 Task: Find a place to stay in Madisonville, United States, from June 15 to June 21 for 5 guests, with a price range of ₹14,000 to ₹25,000, 3 bedrooms, 3 beds, 3 bathrooms, house type, self check-in, and English-speaking host.
Action: Mouse moved to (416, 90)
Screenshot: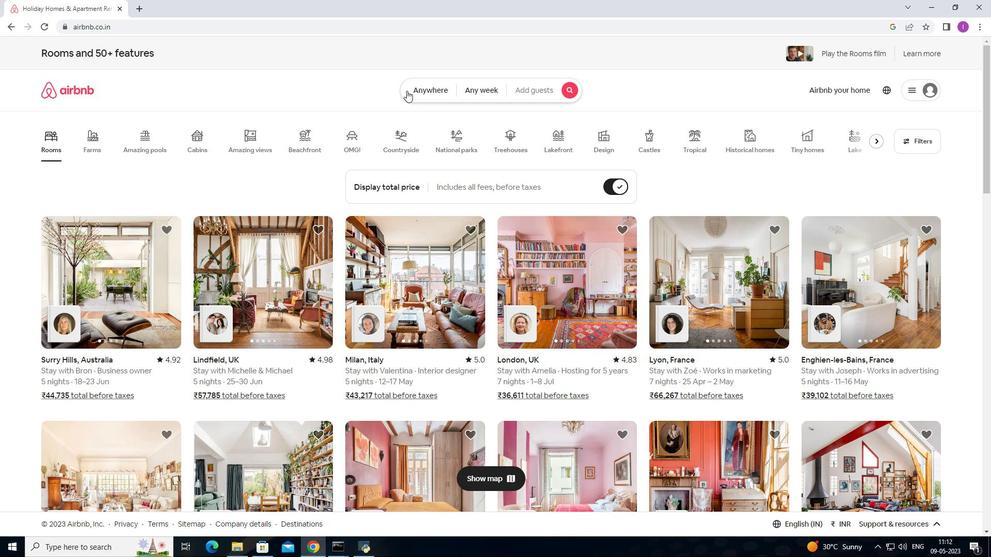 
Action: Mouse pressed left at (416, 90)
Screenshot: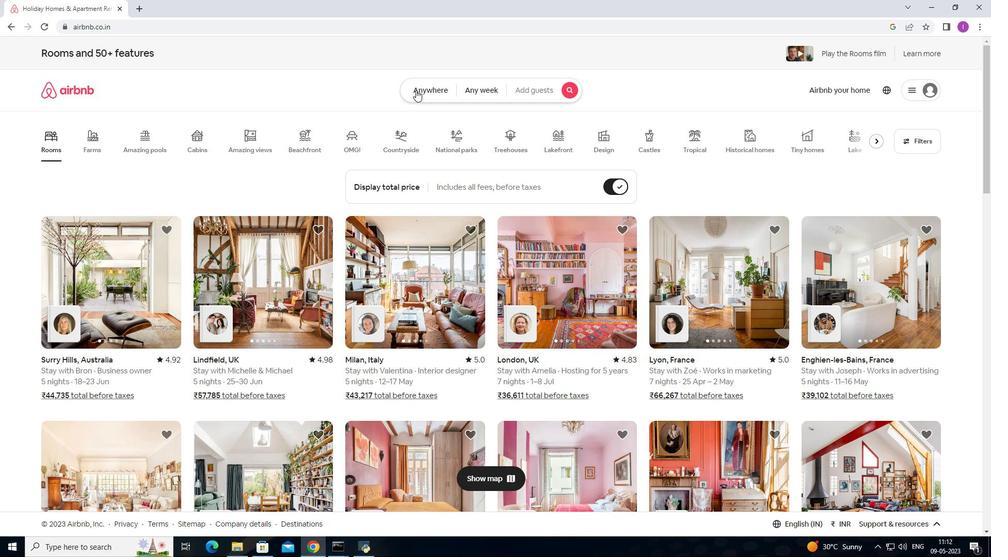 
Action: Mouse moved to (310, 128)
Screenshot: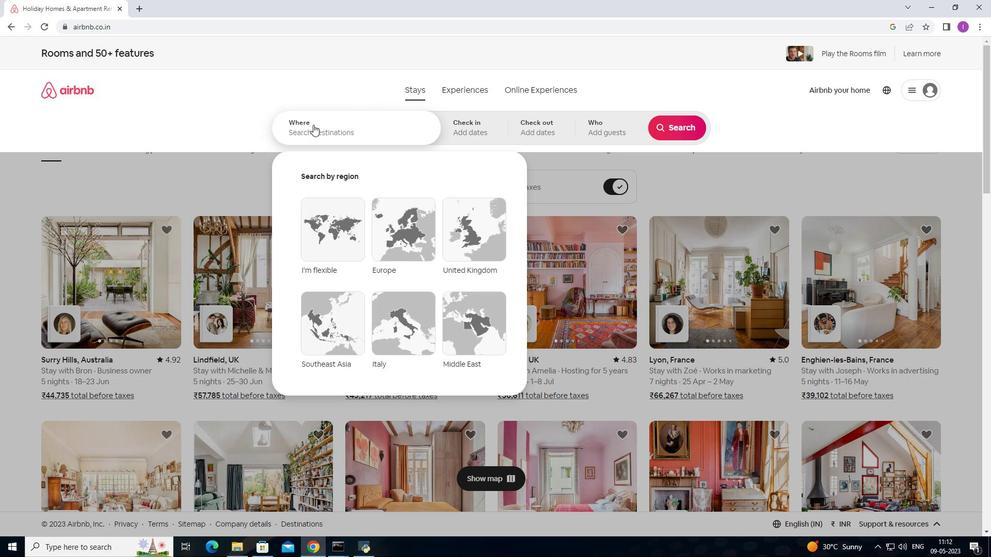 
Action: Mouse pressed left at (310, 128)
Screenshot: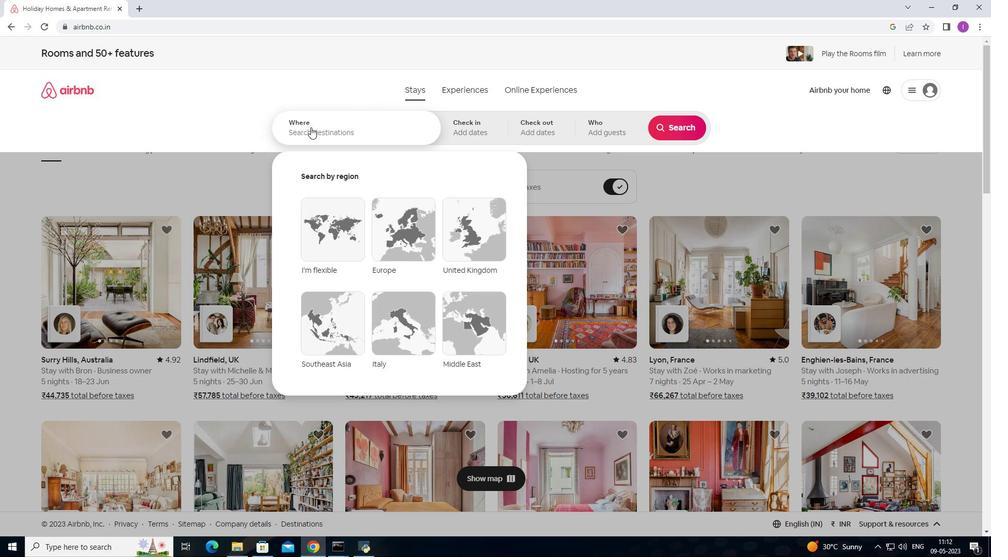 
Action: Key pressed <Key.shift>Madisonville,<Key.shift>United<Key.space>states
Screenshot: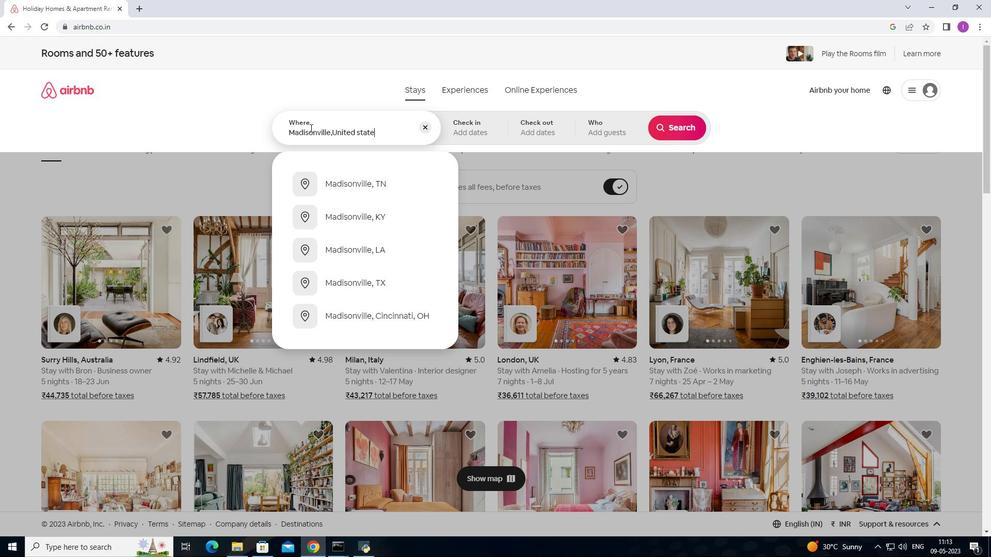 
Action: Mouse moved to (475, 125)
Screenshot: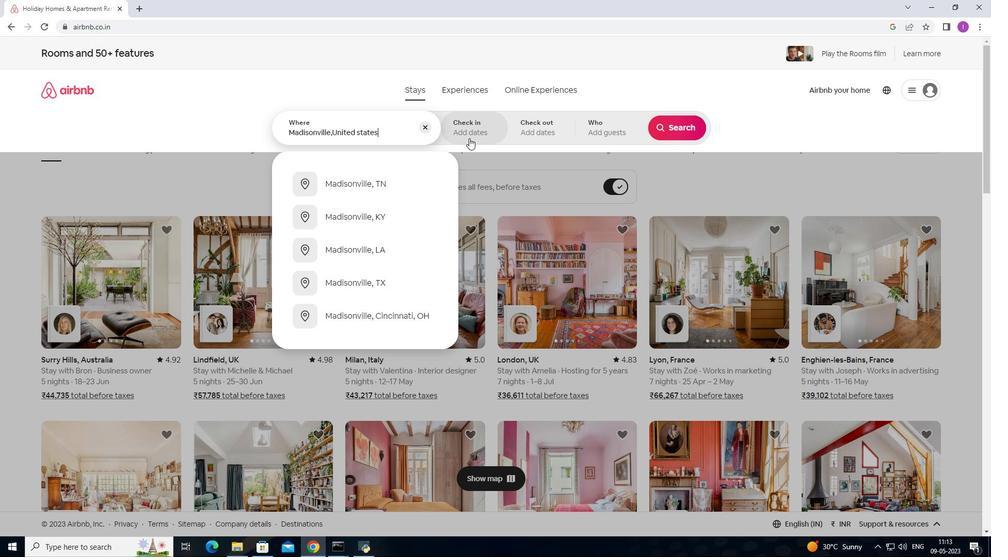 
Action: Mouse pressed left at (475, 125)
Screenshot: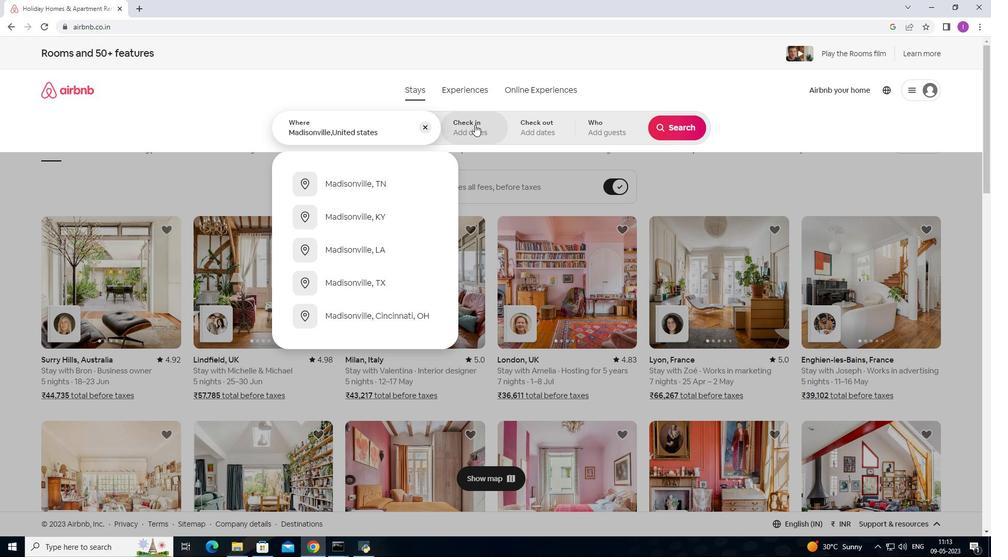 
Action: Mouse moved to (614, 301)
Screenshot: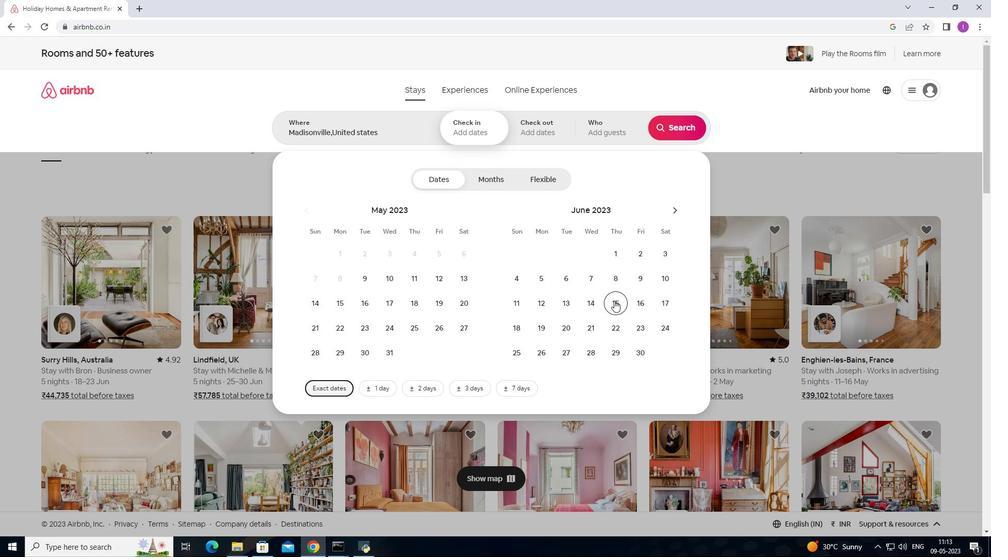 
Action: Mouse pressed left at (614, 301)
Screenshot: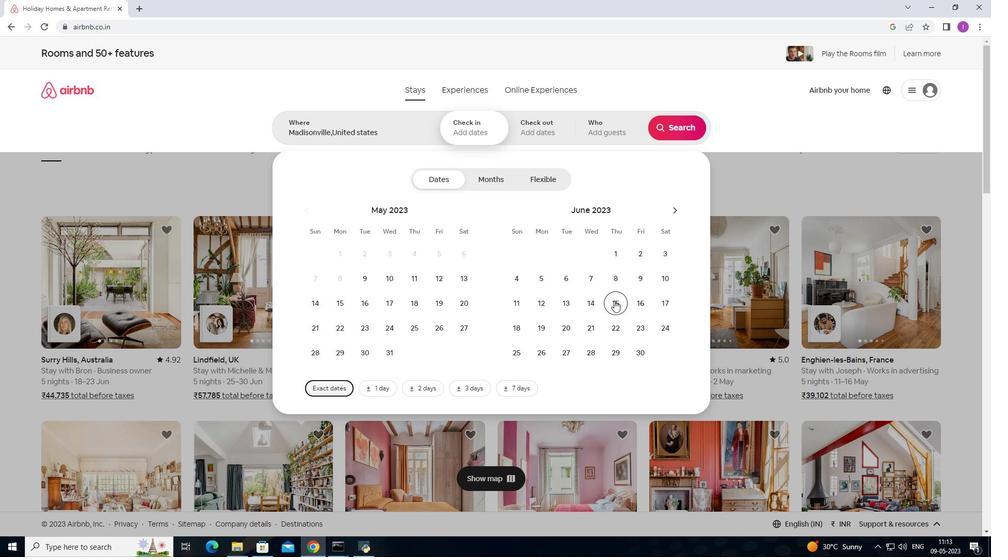 
Action: Mouse moved to (592, 324)
Screenshot: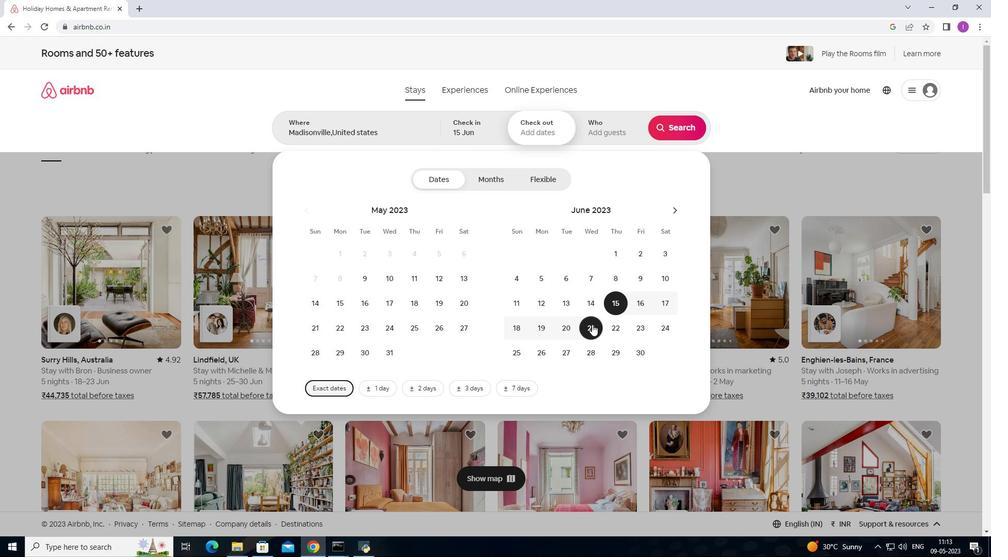
Action: Mouse pressed left at (592, 324)
Screenshot: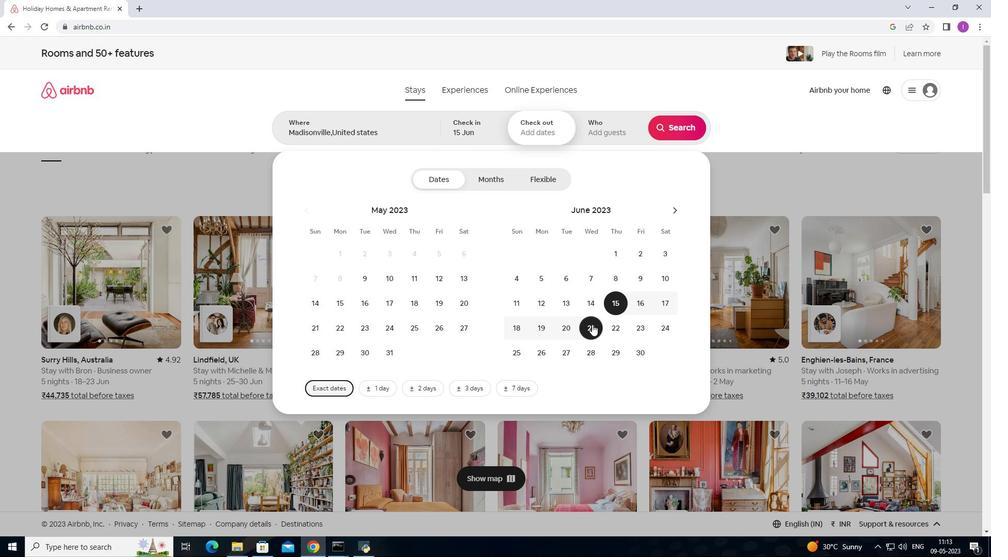 
Action: Mouse moved to (623, 130)
Screenshot: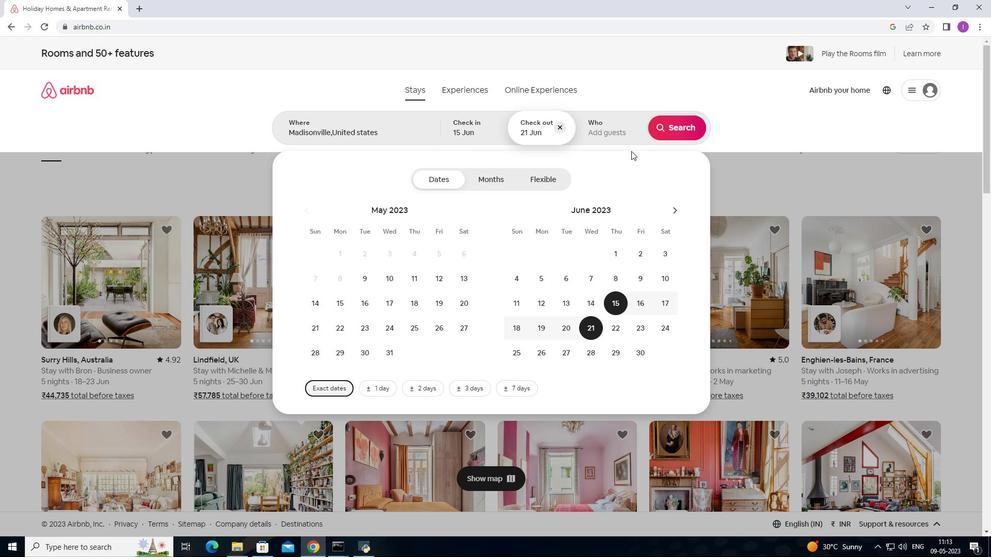 
Action: Mouse pressed left at (623, 130)
Screenshot: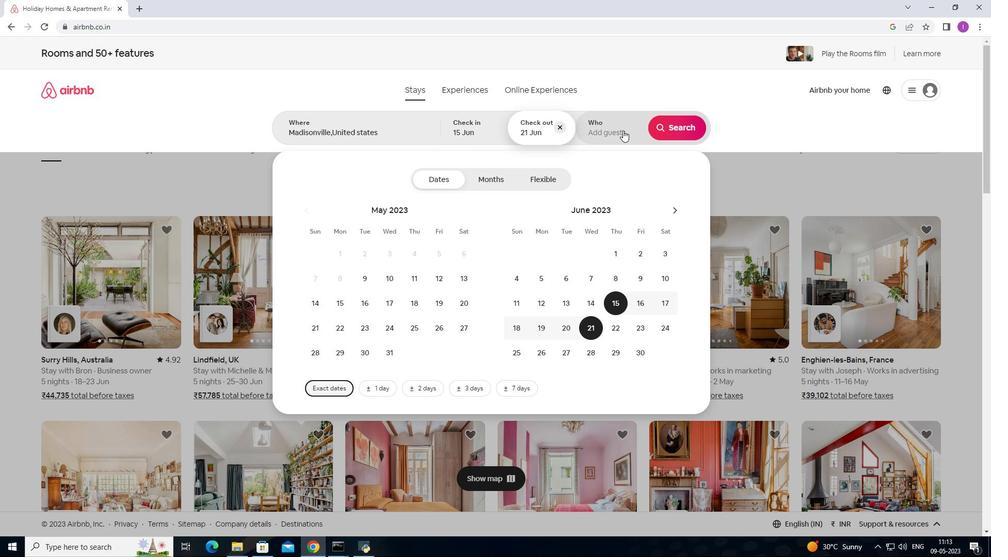 
Action: Mouse moved to (676, 185)
Screenshot: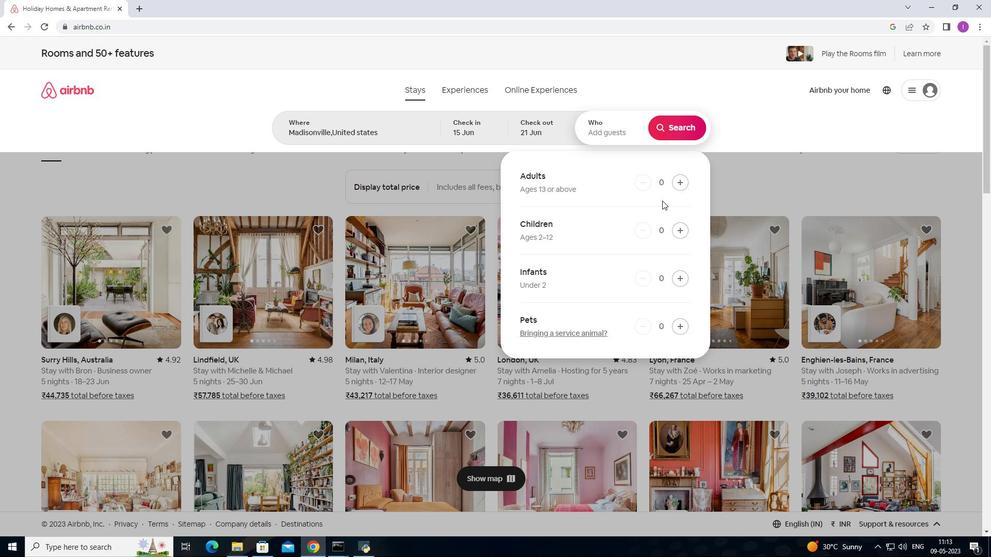 
Action: Mouse pressed left at (676, 185)
Screenshot: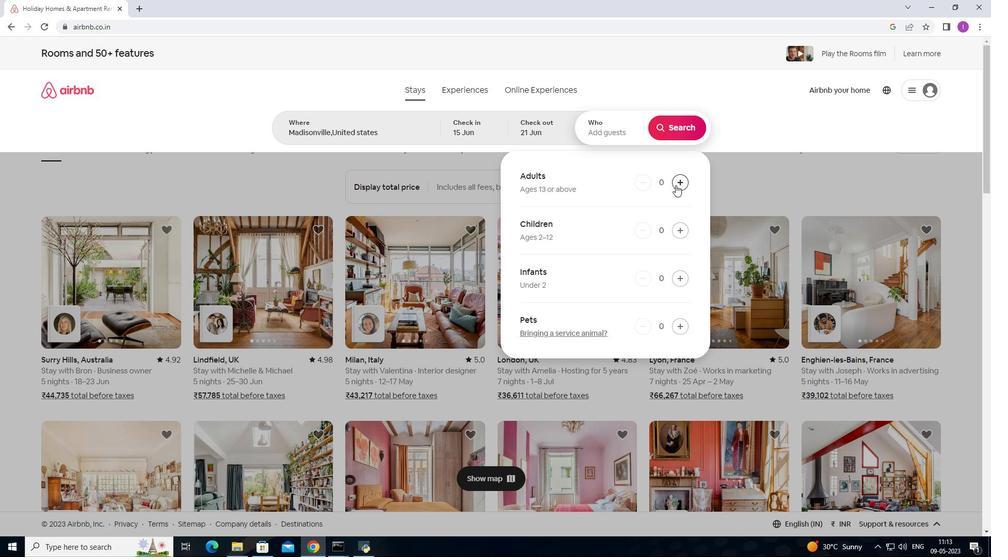 
Action: Mouse pressed left at (676, 185)
Screenshot: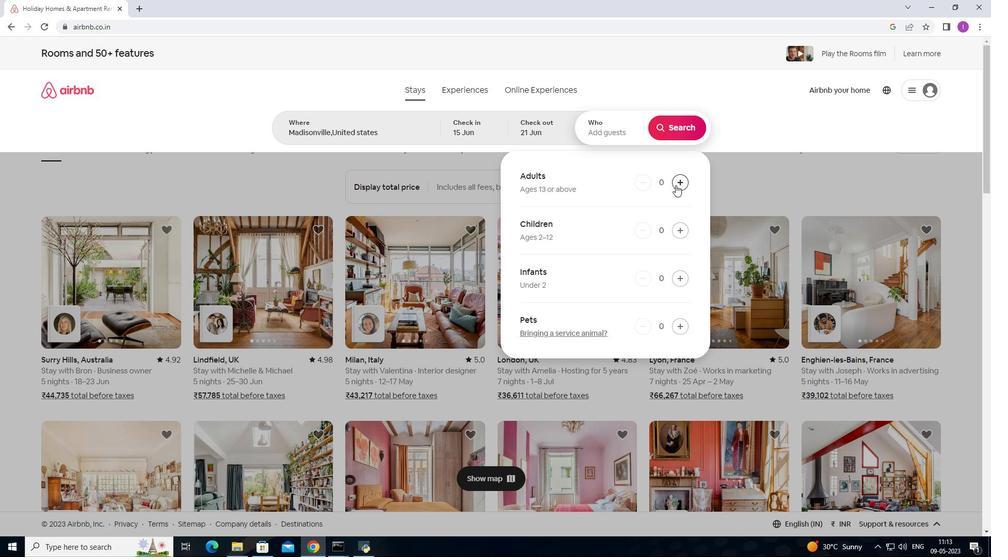 
Action: Mouse pressed left at (676, 185)
Screenshot: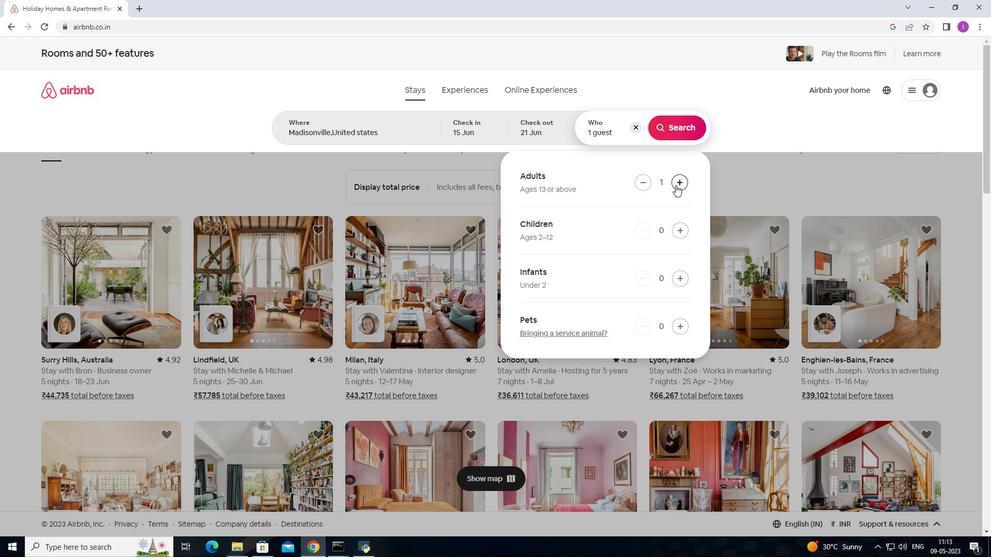 
Action: Mouse pressed left at (676, 185)
Screenshot: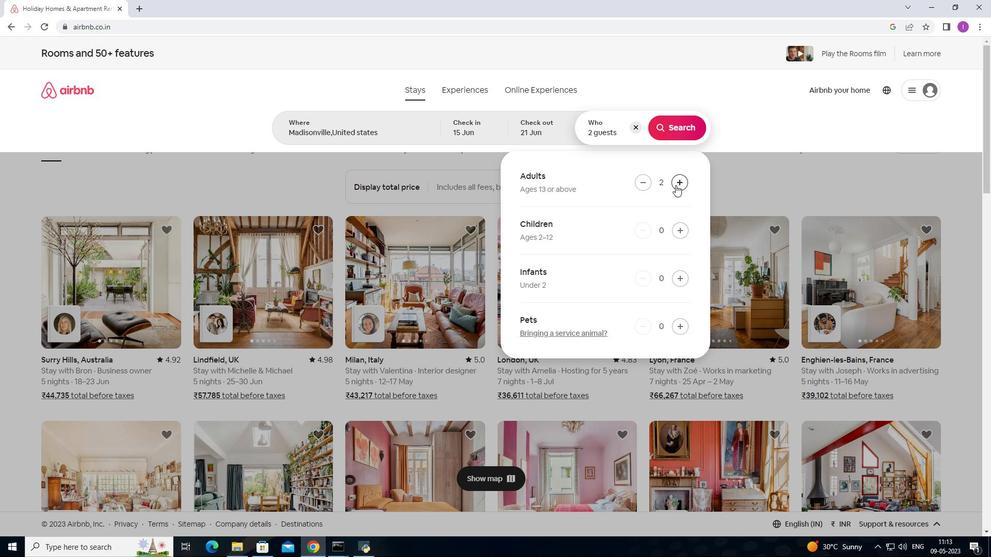 
Action: Mouse pressed left at (676, 185)
Screenshot: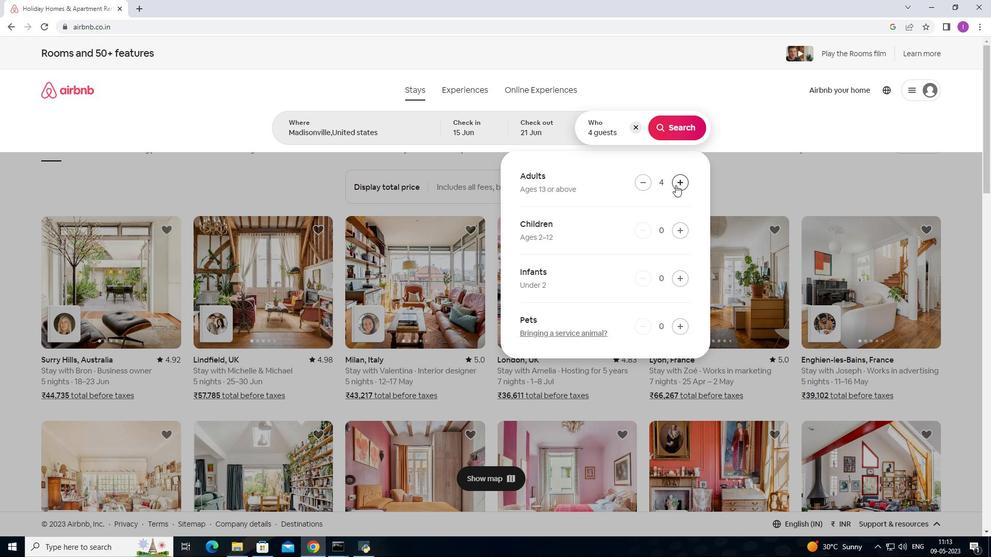 
Action: Mouse moved to (684, 135)
Screenshot: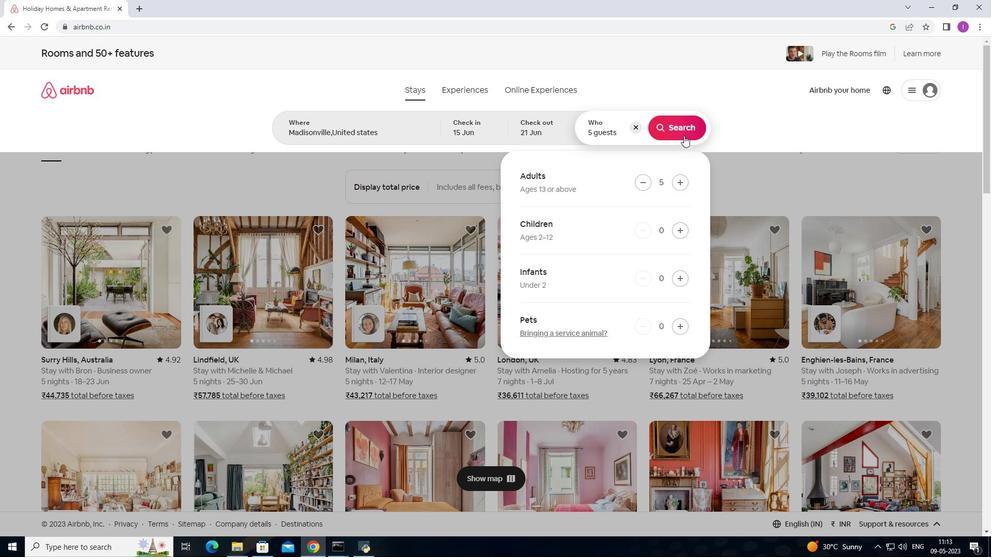 
Action: Mouse pressed left at (684, 135)
Screenshot: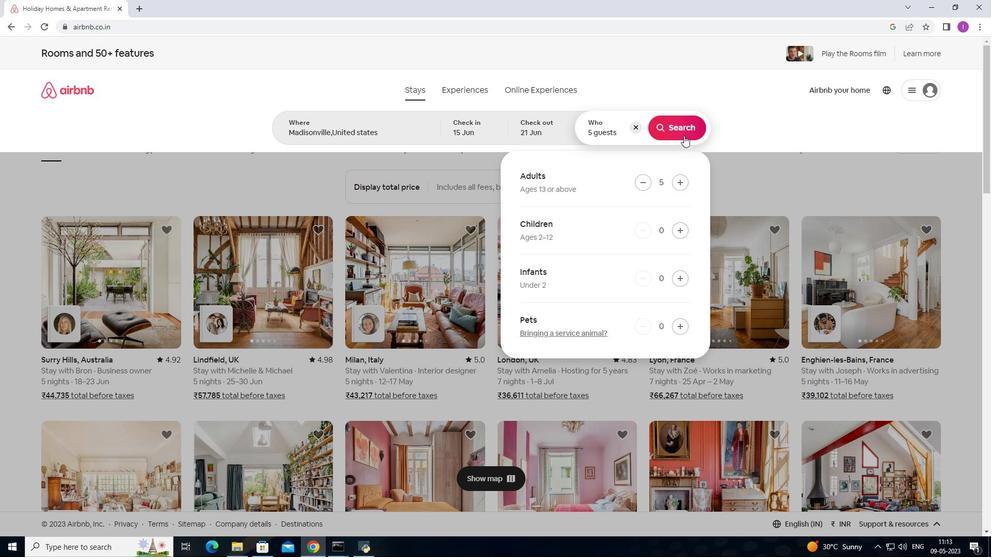 
Action: Mouse moved to (946, 94)
Screenshot: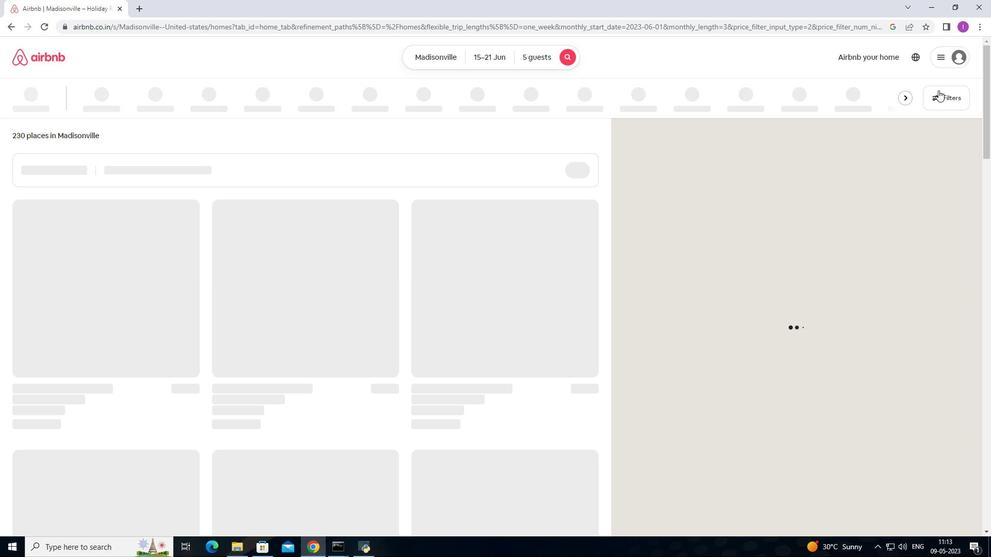 
Action: Mouse pressed left at (946, 94)
Screenshot: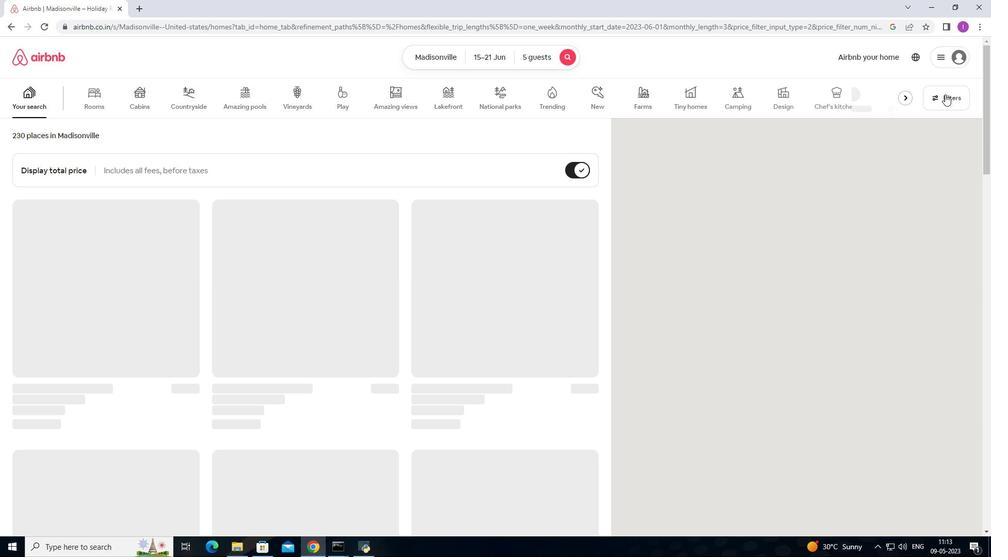 
Action: Mouse moved to (365, 352)
Screenshot: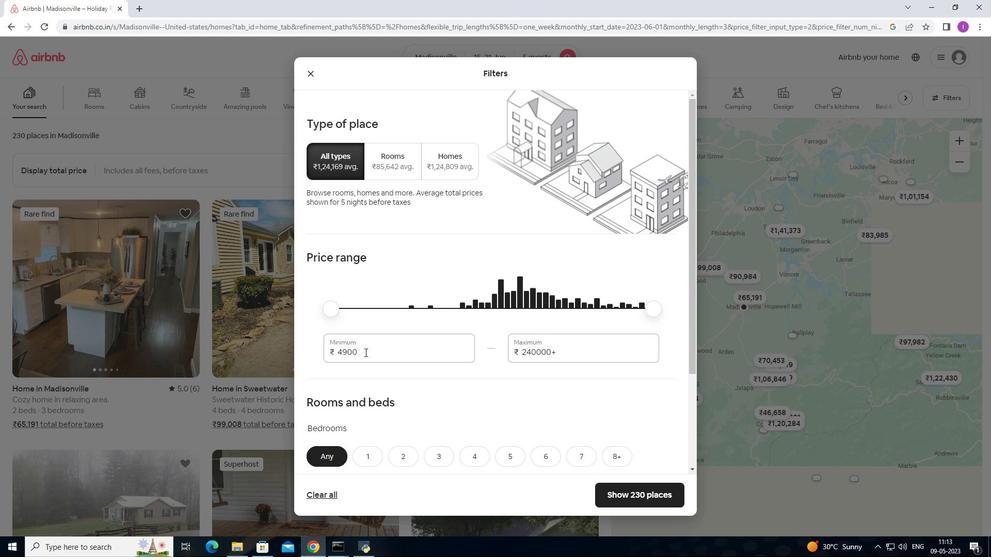 
Action: Mouse pressed left at (365, 352)
Screenshot: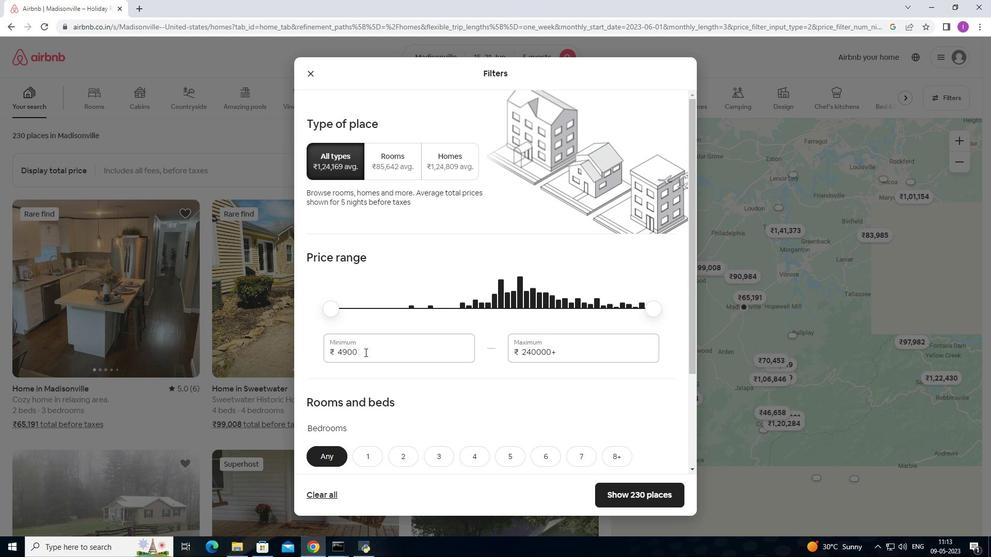 
Action: Mouse moved to (322, 357)
Screenshot: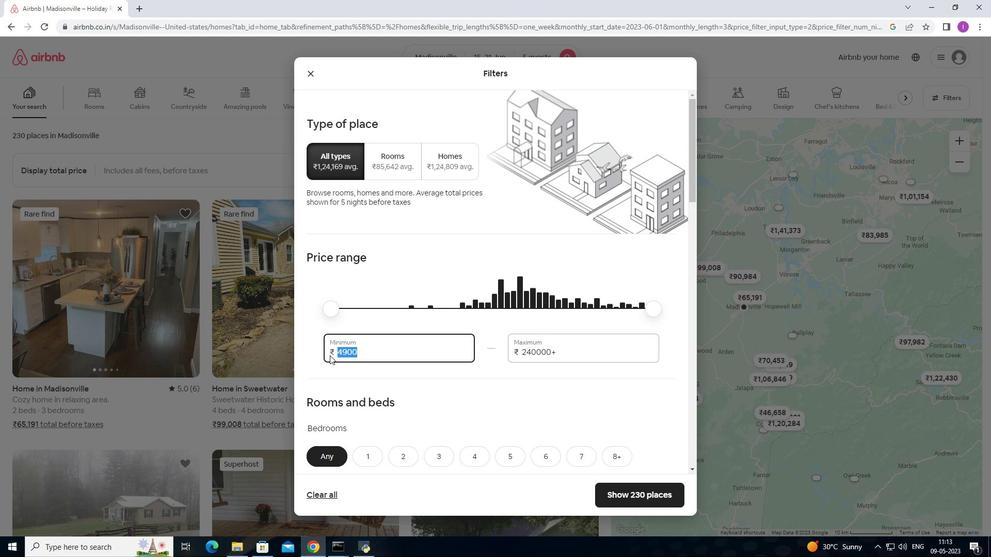
Action: Key pressed 14000
Screenshot: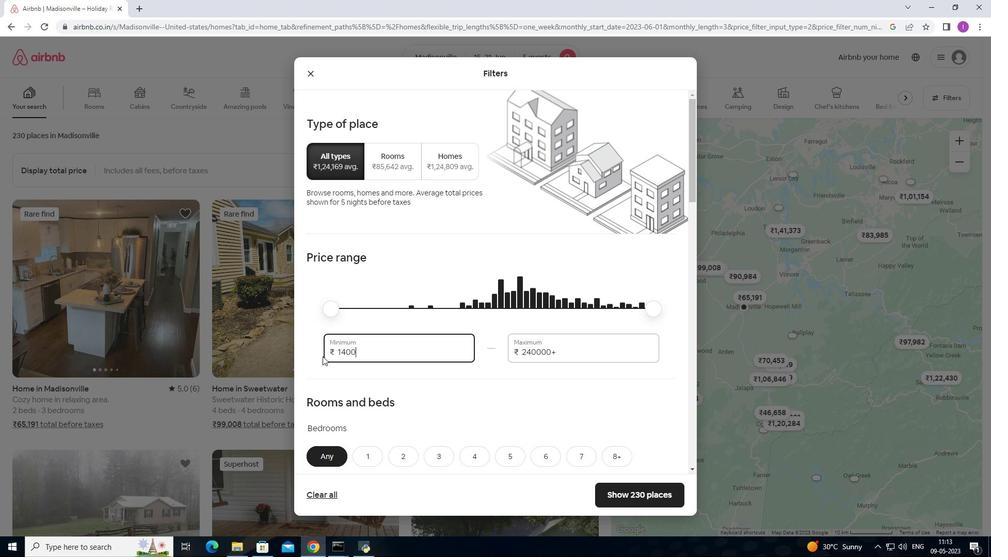 
Action: Mouse moved to (570, 353)
Screenshot: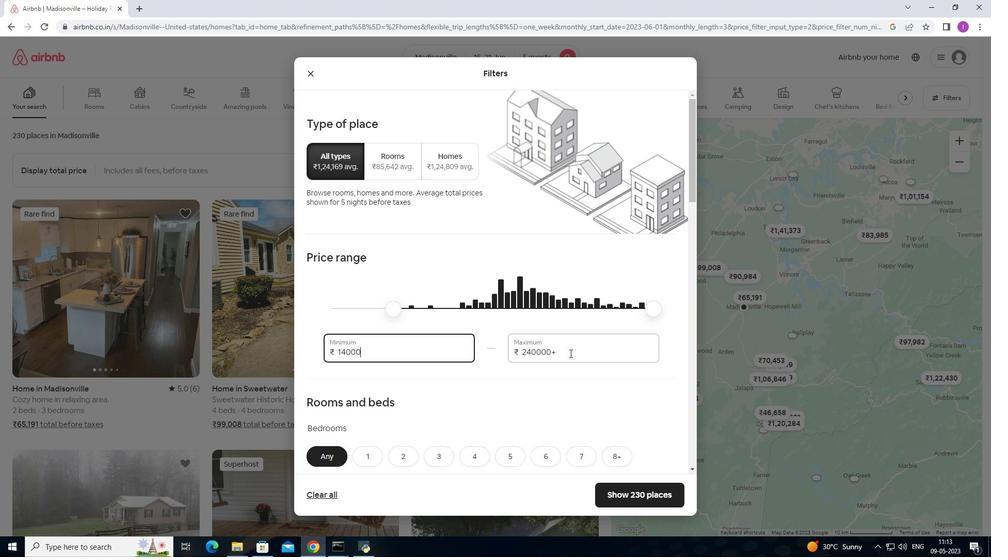 
Action: Mouse pressed left at (570, 353)
Screenshot: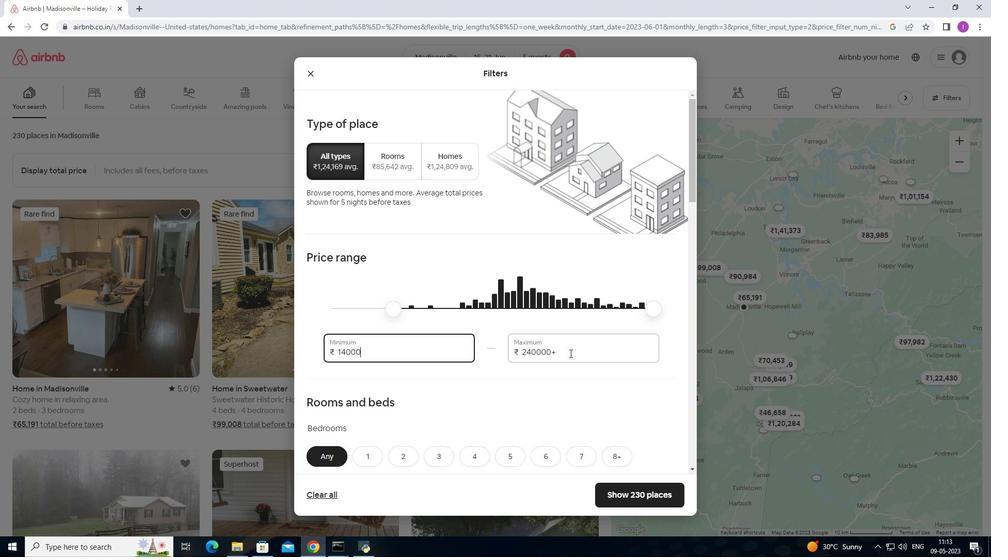 
Action: Mouse moved to (507, 348)
Screenshot: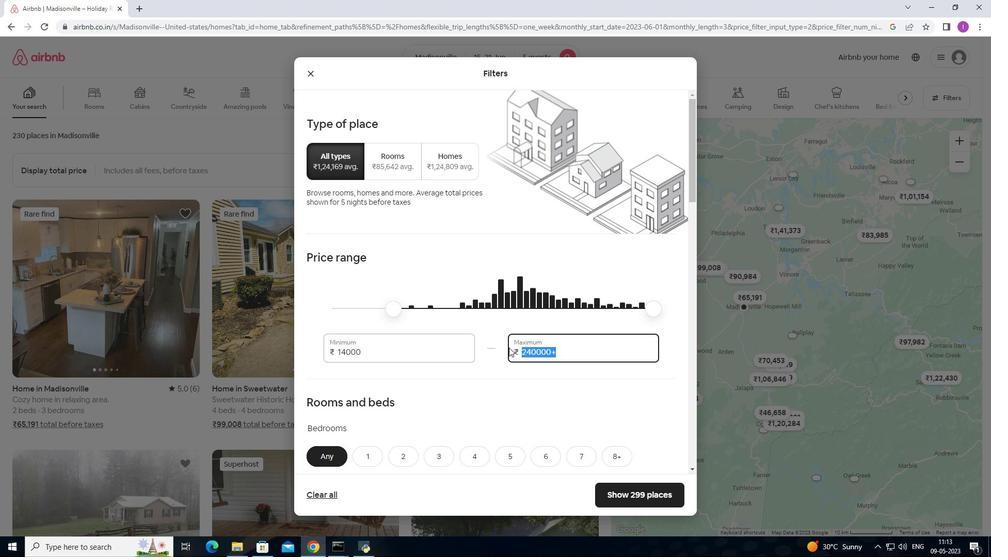 
Action: Key pressed 25000
Screenshot: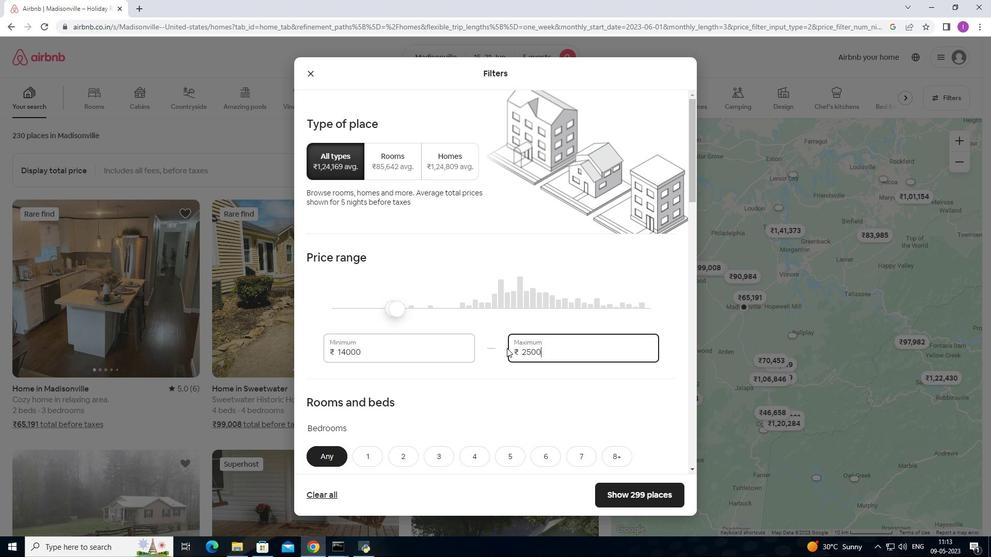 
Action: Mouse moved to (457, 394)
Screenshot: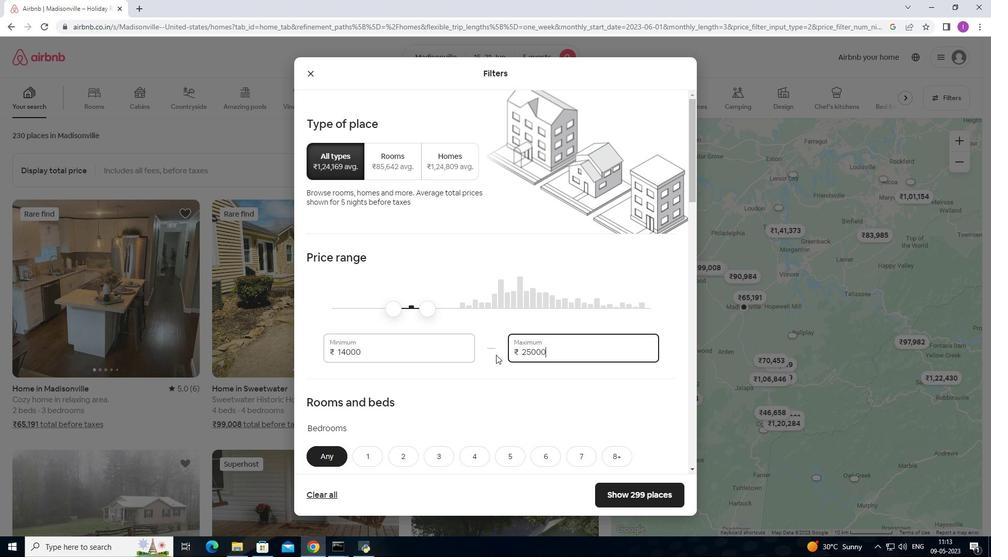
Action: Mouse scrolled (457, 393) with delta (0, 0)
Screenshot: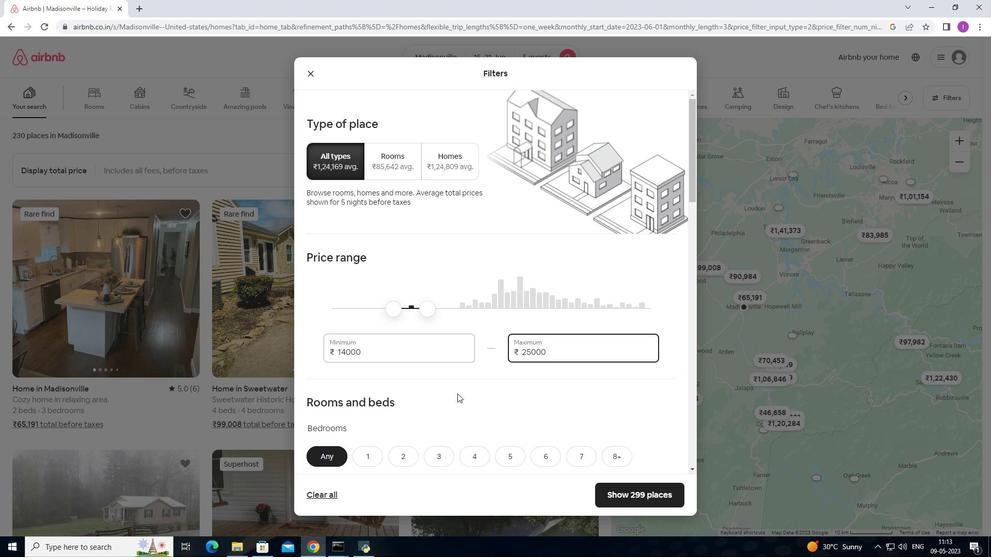 
Action: Mouse scrolled (457, 393) with delta (0, 0)
Screenshot: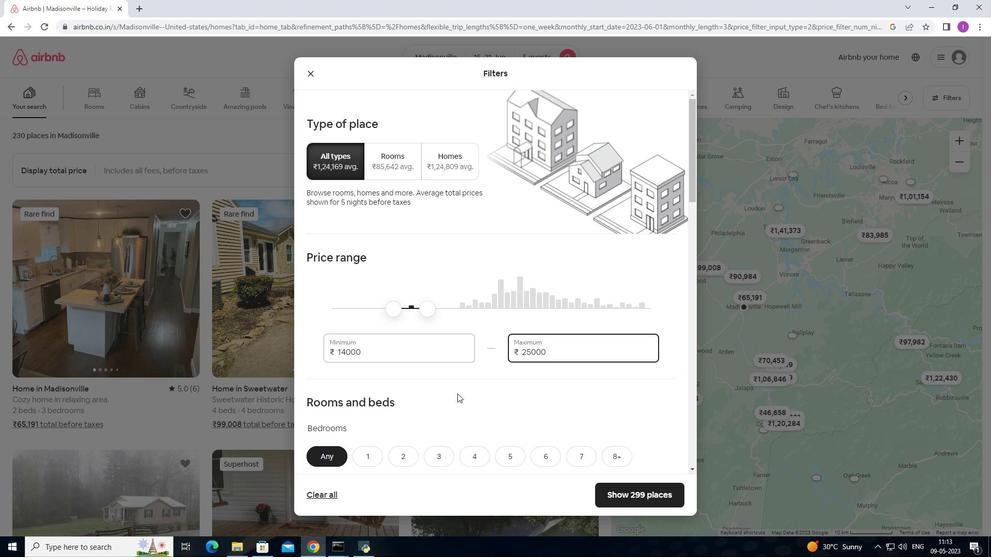 
Action: Mouse moved to (457, 390)
Screenshot: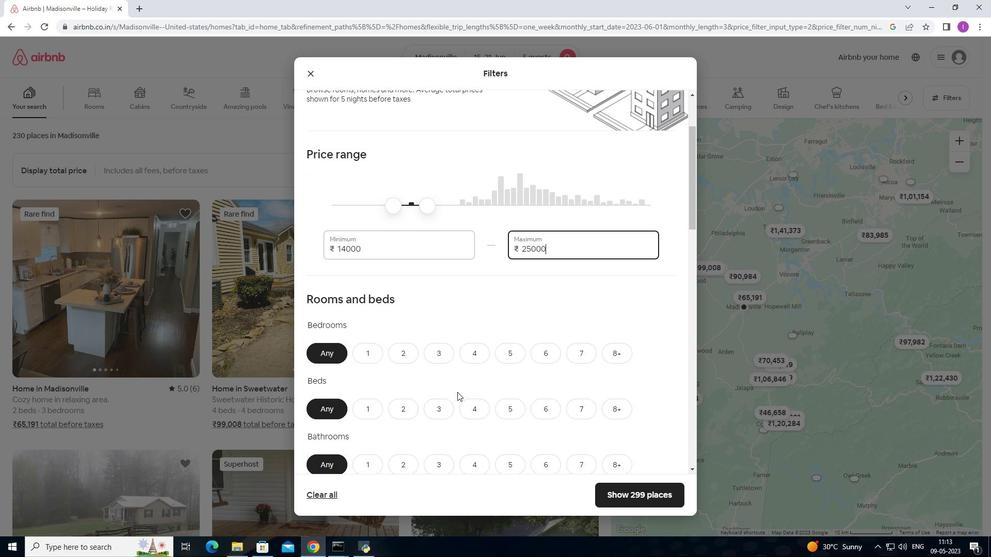 
Action: Mouse scrolled (457, 389) with delta (0, 0)
Screenshot: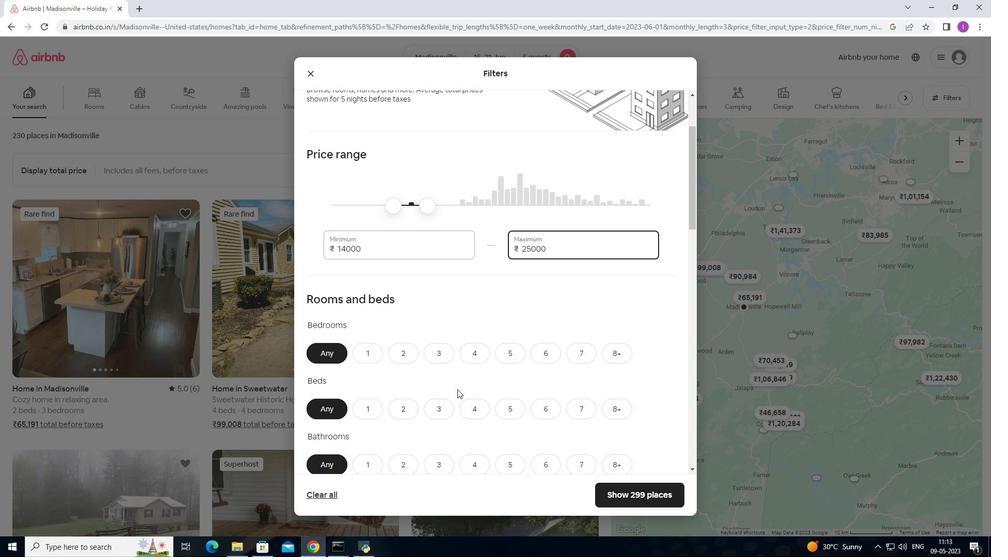 
Action: Mouse scrolled (457, 389) with delta (0, 0)
Screenshot: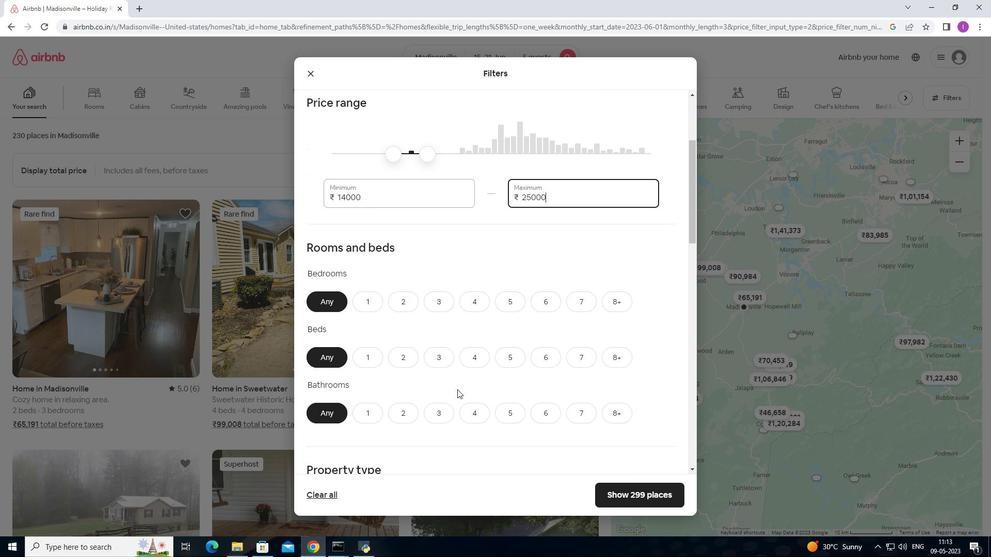 
Action: Mouse moved to (465, 382)
Screenshot: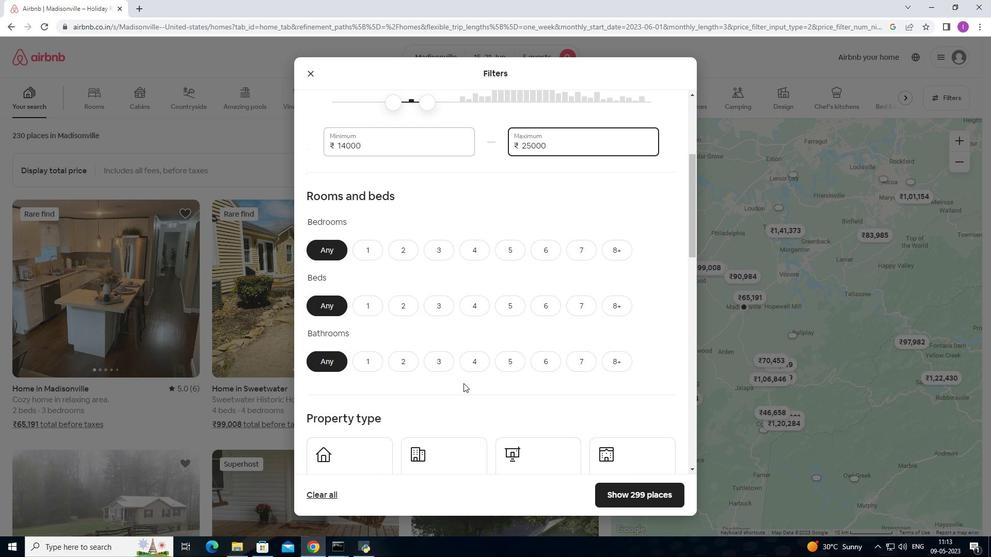 
Action: Mouse scrolled (465, 381) with delta (0, 0)
Screenshot: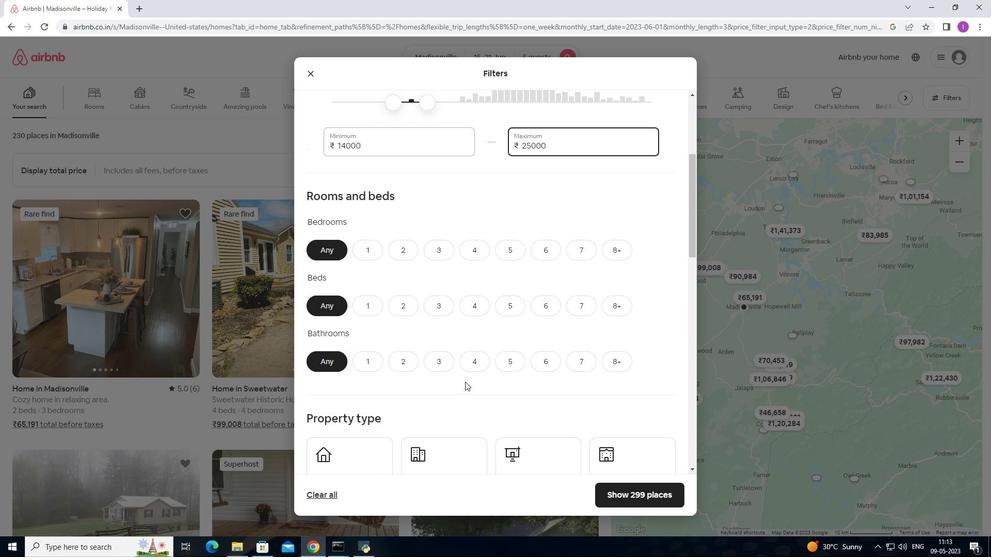 
Action: Mouse moved to (438, 203)
Screenshot: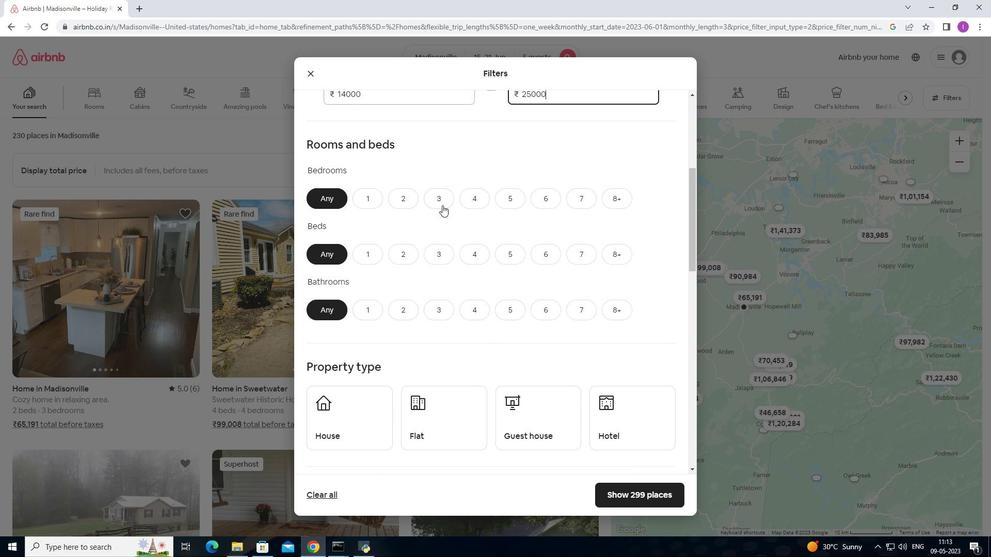 
Action: Mouse pressed left at (438, 203)
Screenshot: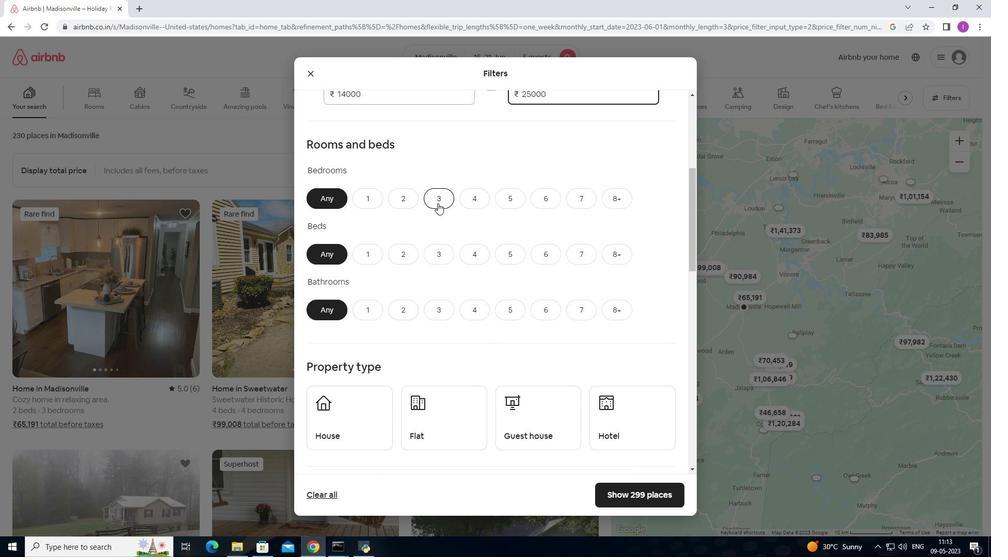 
Action: Mouse moved to (438, 254)
Screenshot: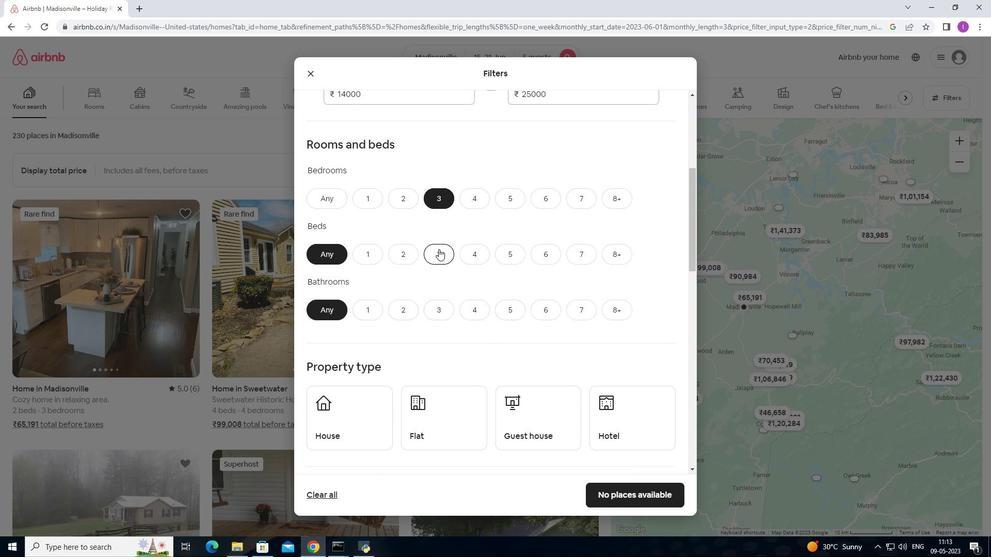 
Action: Mouse pressed left at (438, 254)
Screenshot: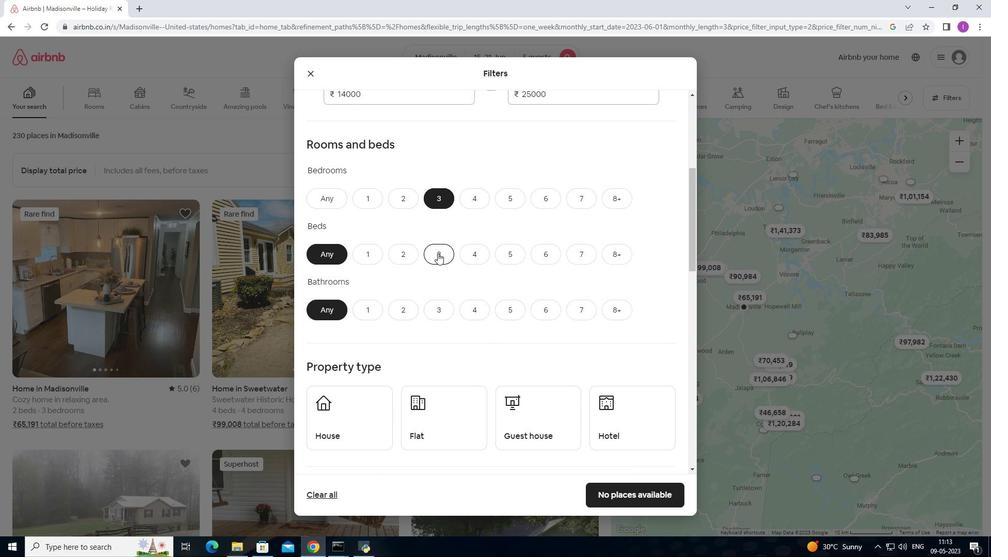 
Action: Mouse moved to (440, 312)
Screenshot: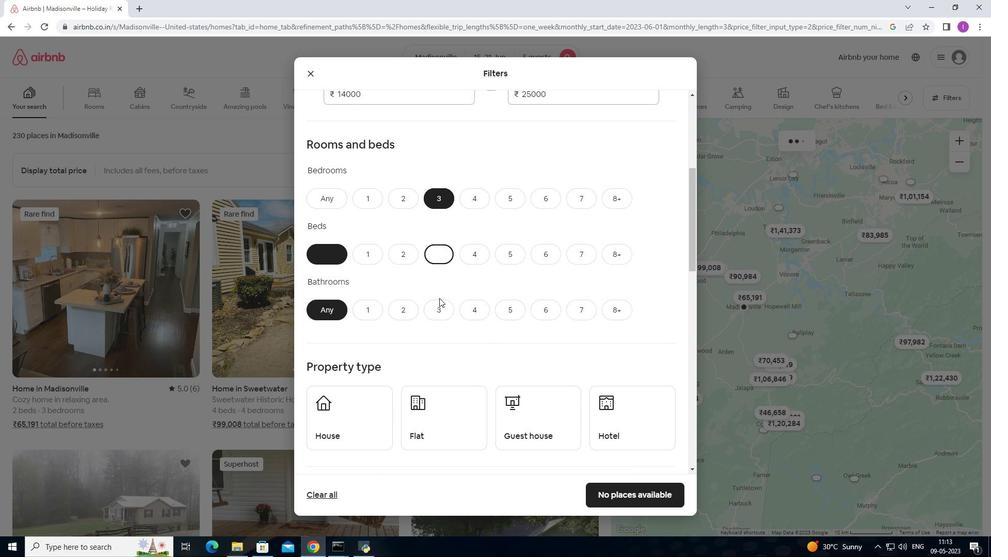 
Action: Mouse pressed left at (440, 312)
Screenshot: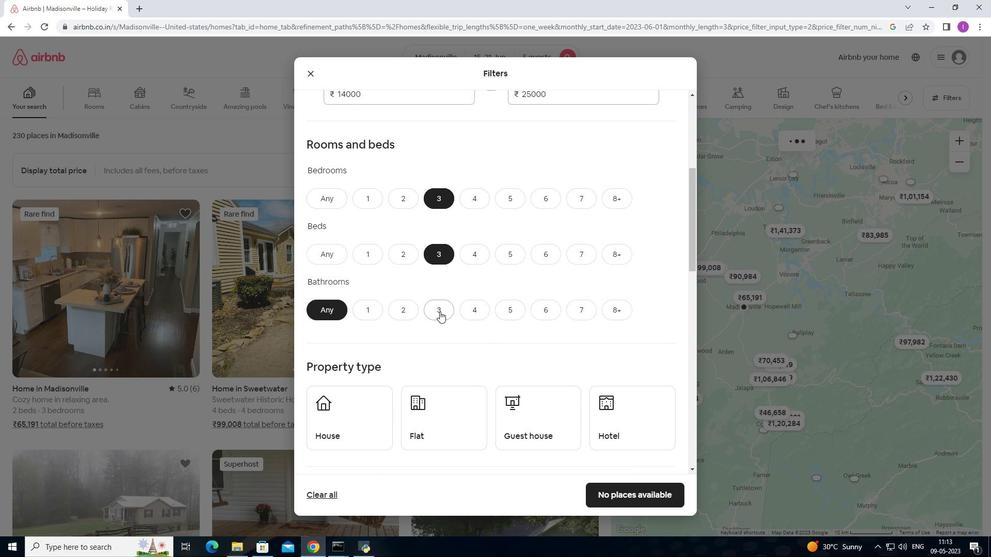 
Action: Mouse moved to (439, 317)
Screenshot: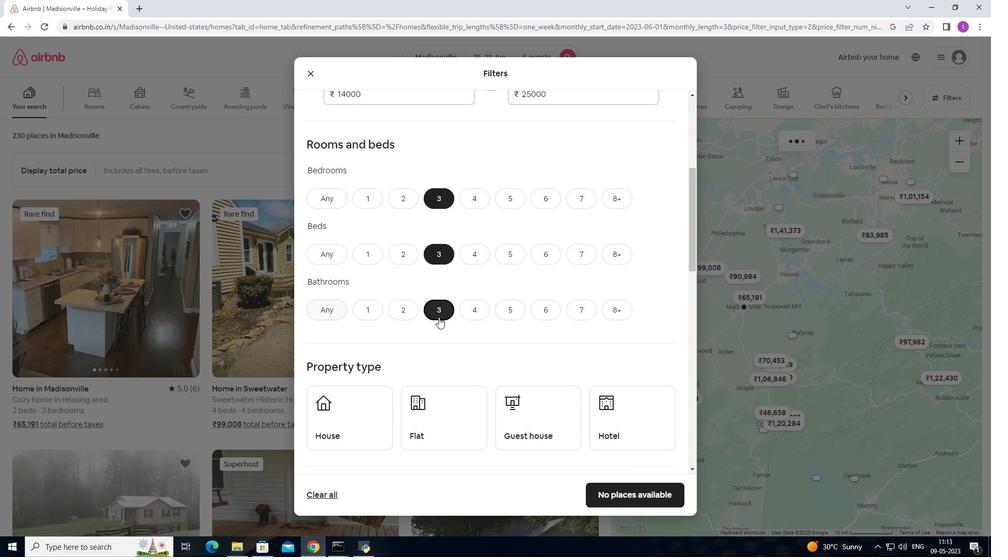 
Action: Mouse scrolled (439, 317) with delta (0, 0)
Screenshot: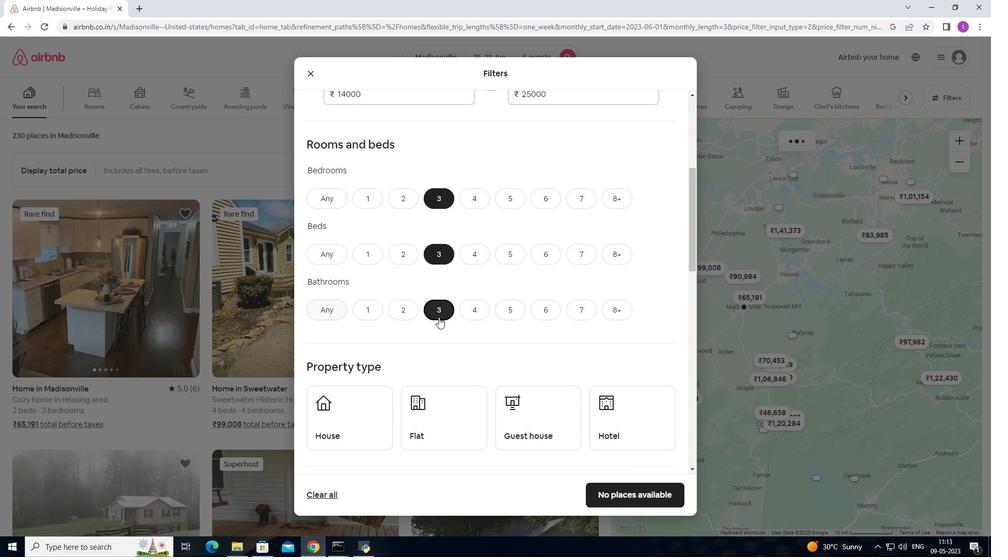 
Action: Mouse scrolled (439, 317) with delta (0, 0)
Screenshot: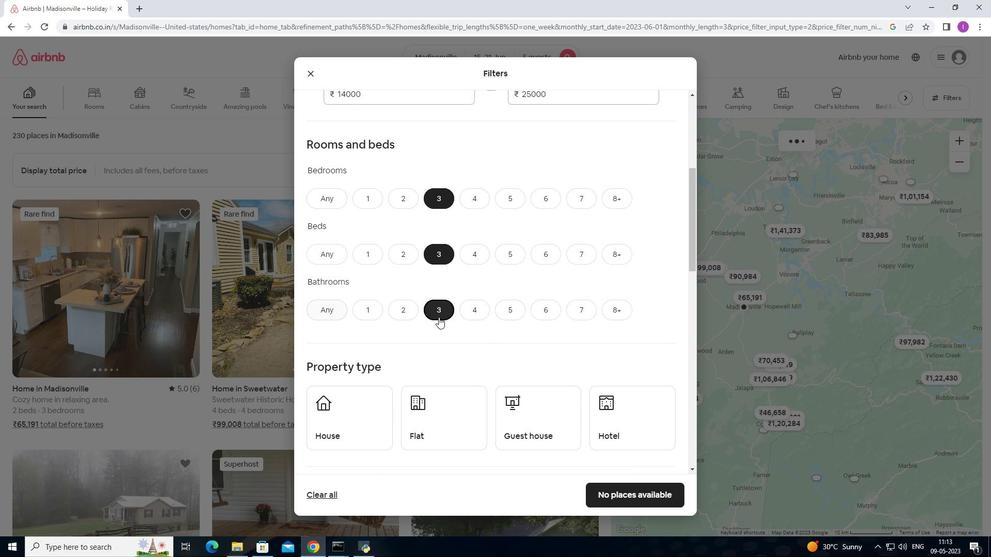 
Action: Mouse moved to (342, 327)
Screenshot: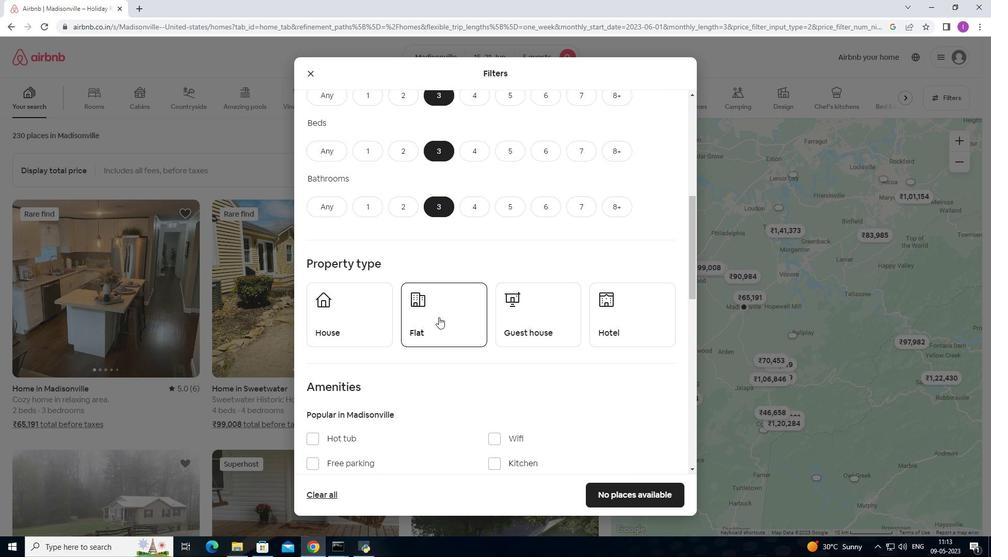 
Action: Mouse pressed left at (342, 327)
Screenshot: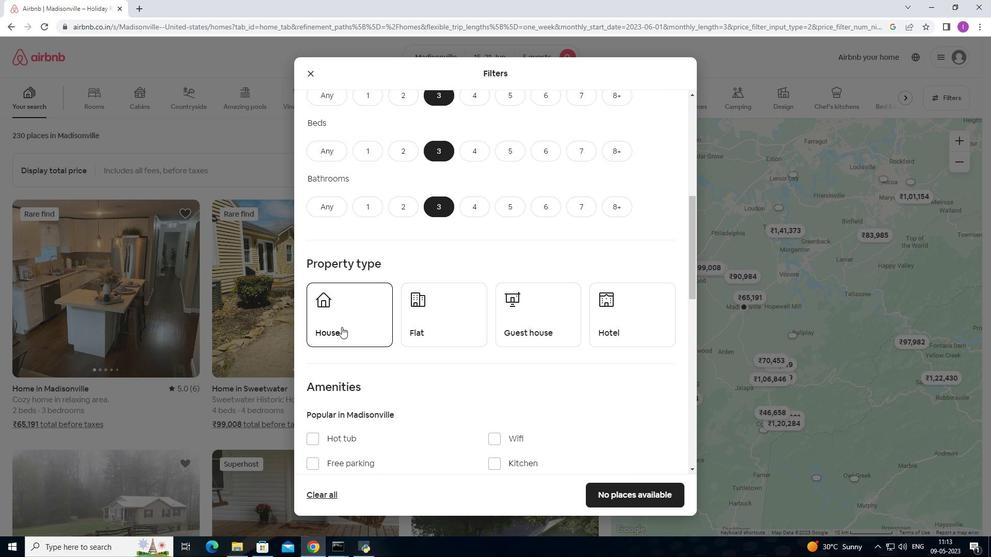 
Action: Mouse moved to (432, 316)
Screenshot: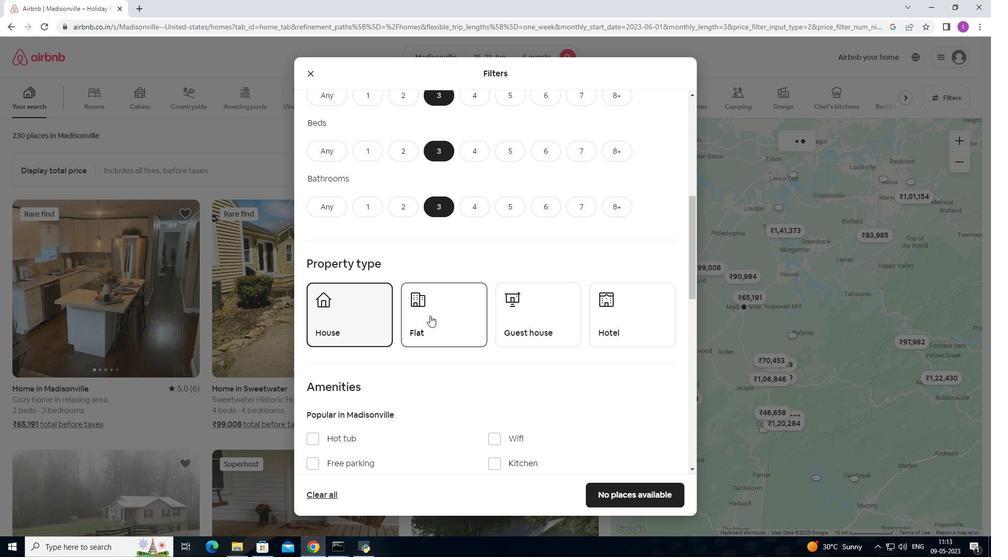 
Action: Mouse pressed left at (432, 316)
Screenshot: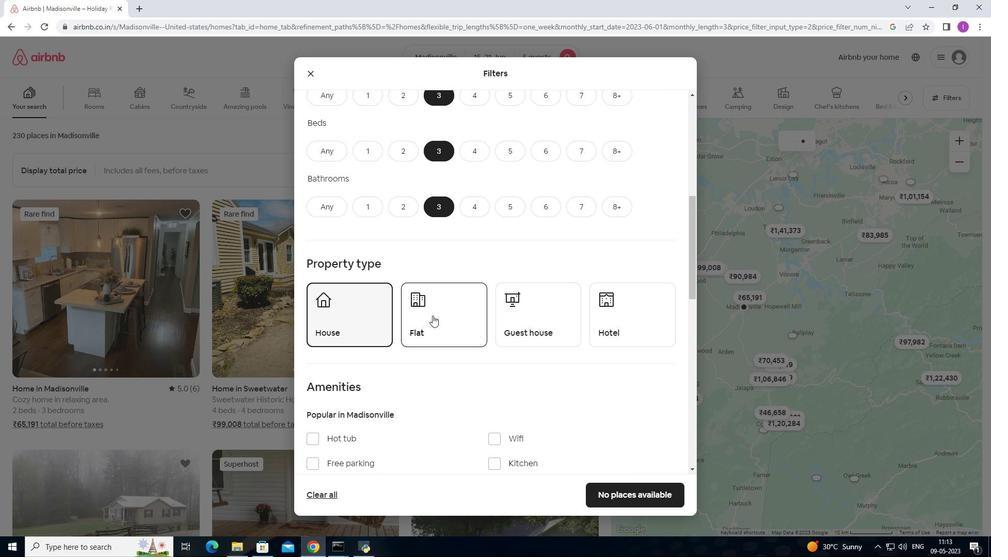 
Action: Mouse moved to (549, 332)
Screenshot: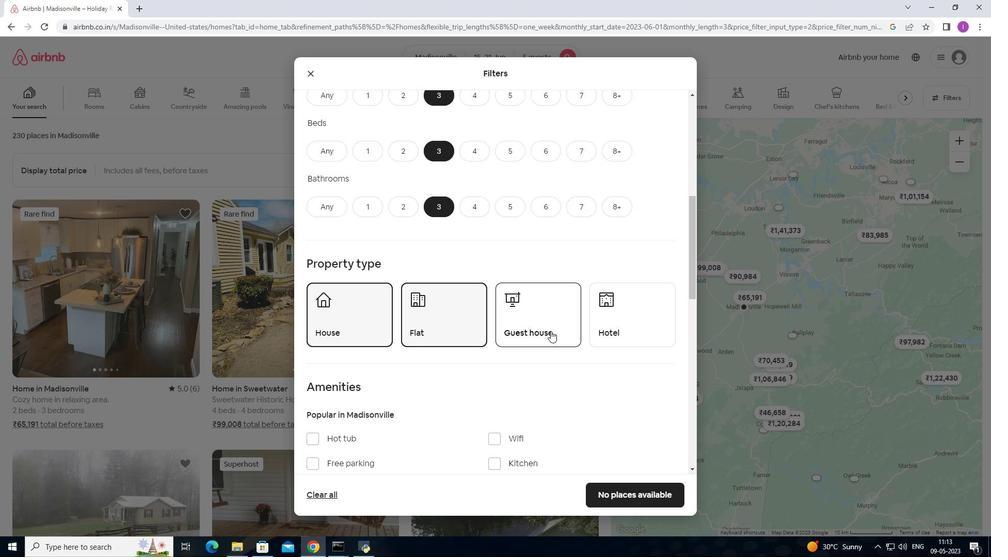 
Action: Mouse pressed left at (549, 332)
Screenshot: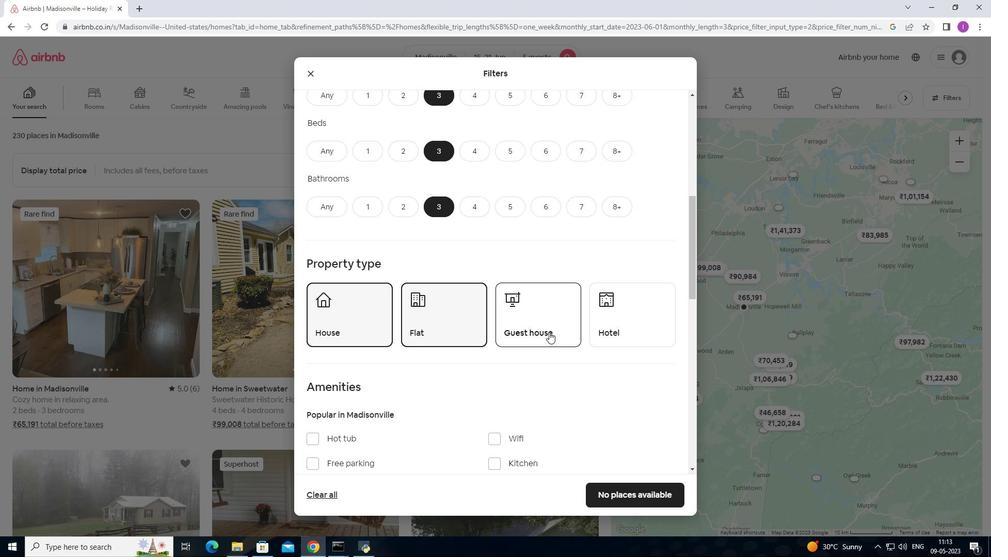 
Action: Mouse moved to (505, 382)
Screenshot: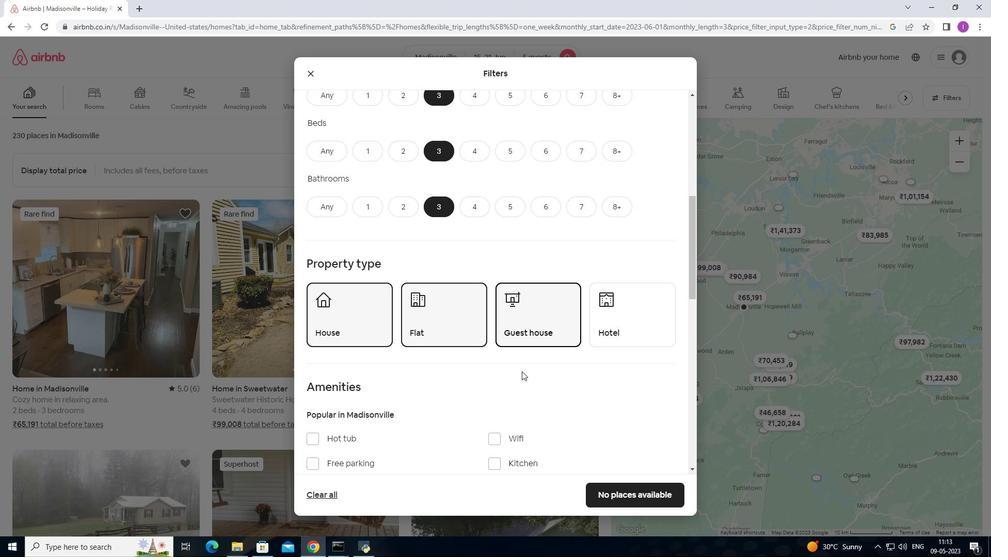 
Action: Mouse scrolled (505, 381) with delta (0, 0)
Screenshot: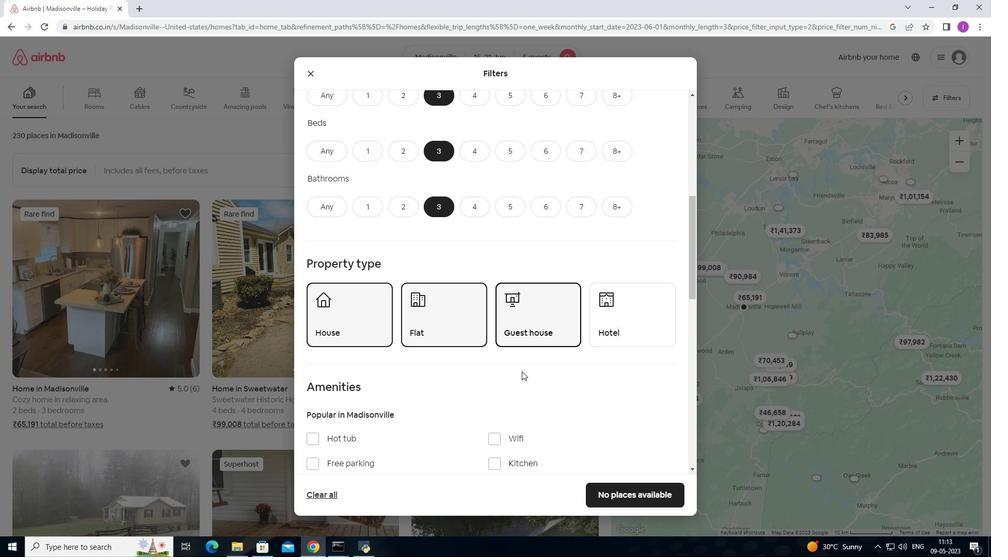 
Action: Mouse scrolled (505, 381) with delta (0, 0)
Screenshot: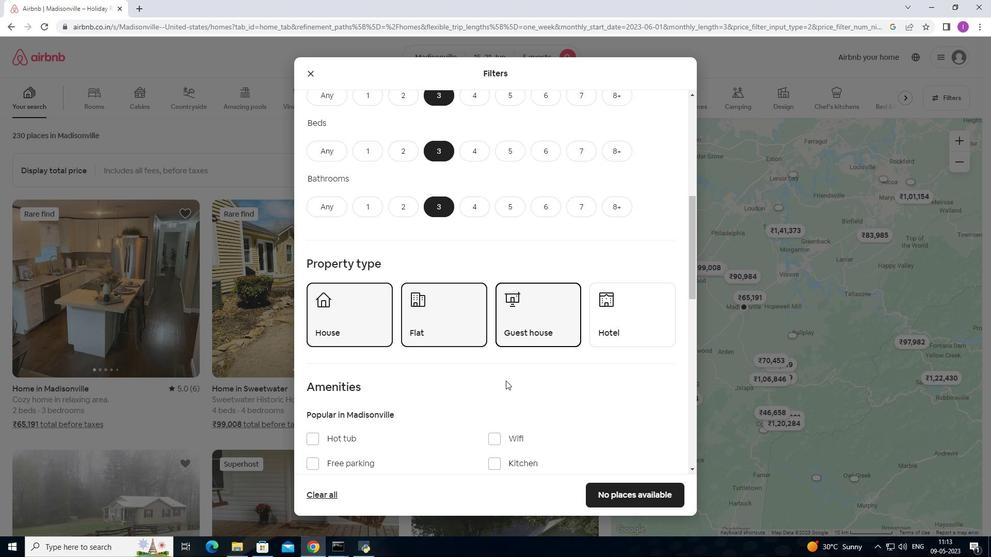 
Action: Mouse scrolled (505, 381) with delta (0, 0)
Screenshot: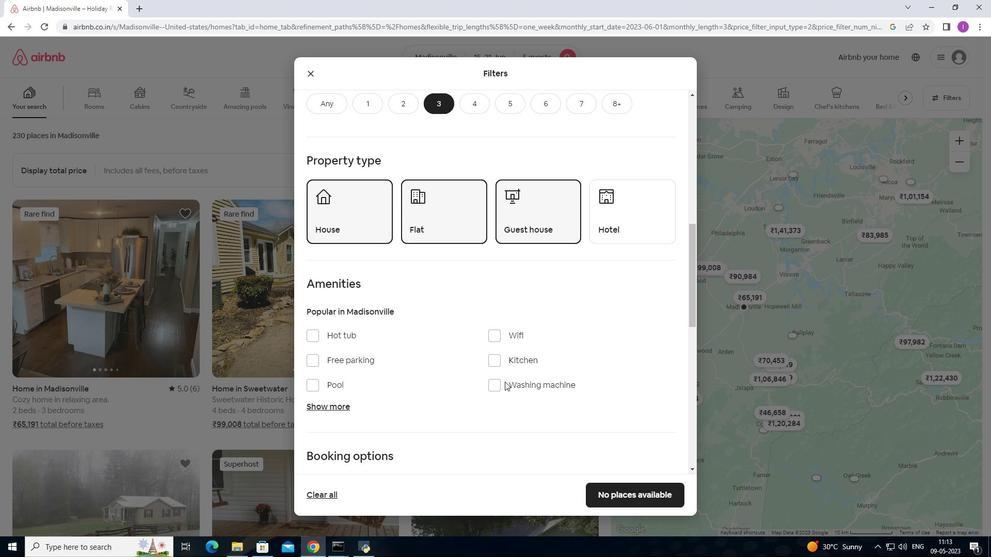 
Action: Mouse moved to (508, 352)
Screenshot: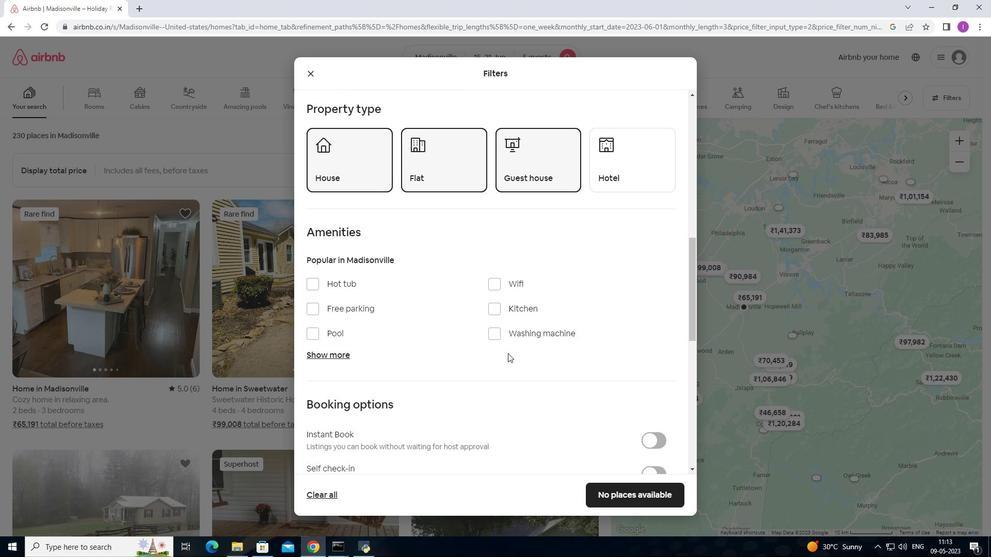 
Action: Mouse scrolled (508, 351) with delta (0, 0)
Screenshot: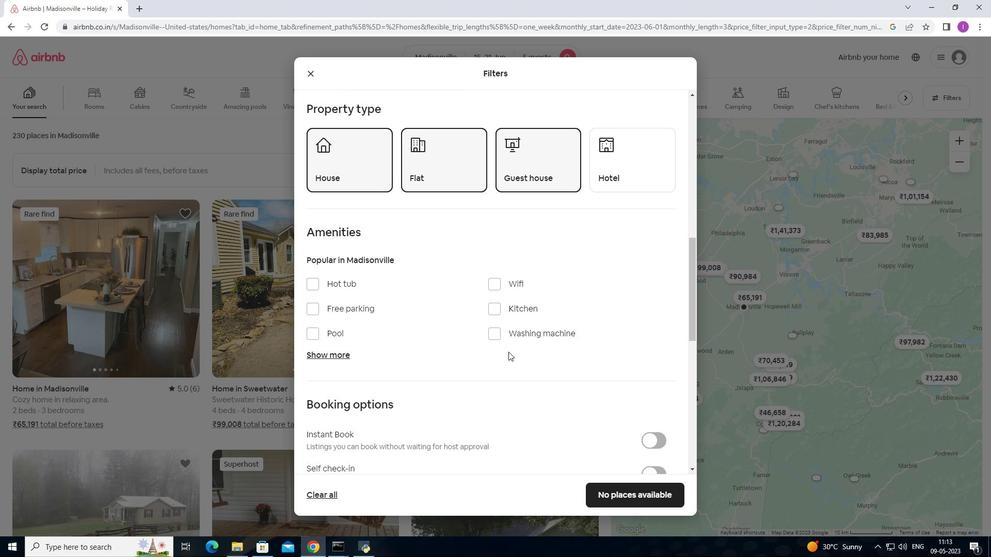 
Action: Mouse moved to (524, 327)
Screenshot: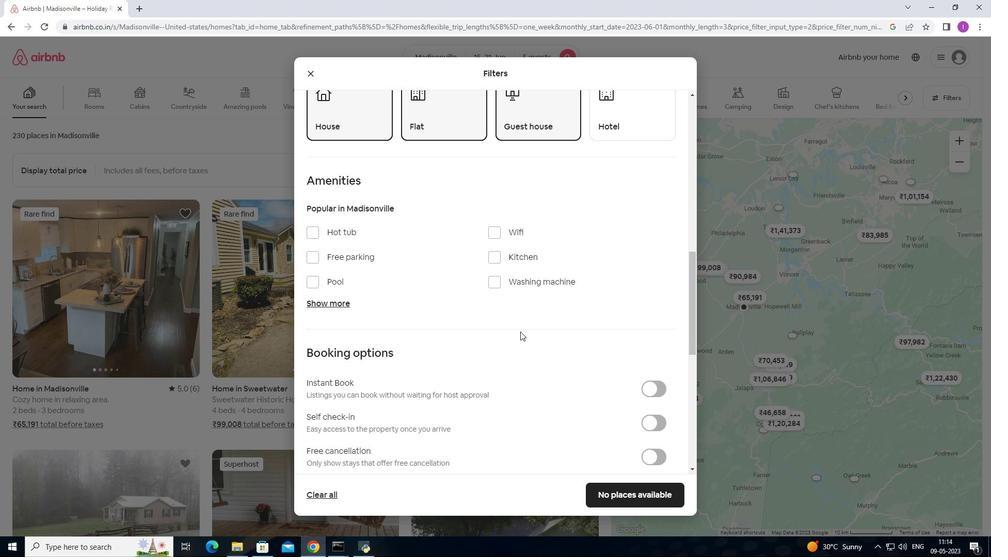 
Action: Mouse scrolled (524, 327) with delta (0, 0)
Screenshot: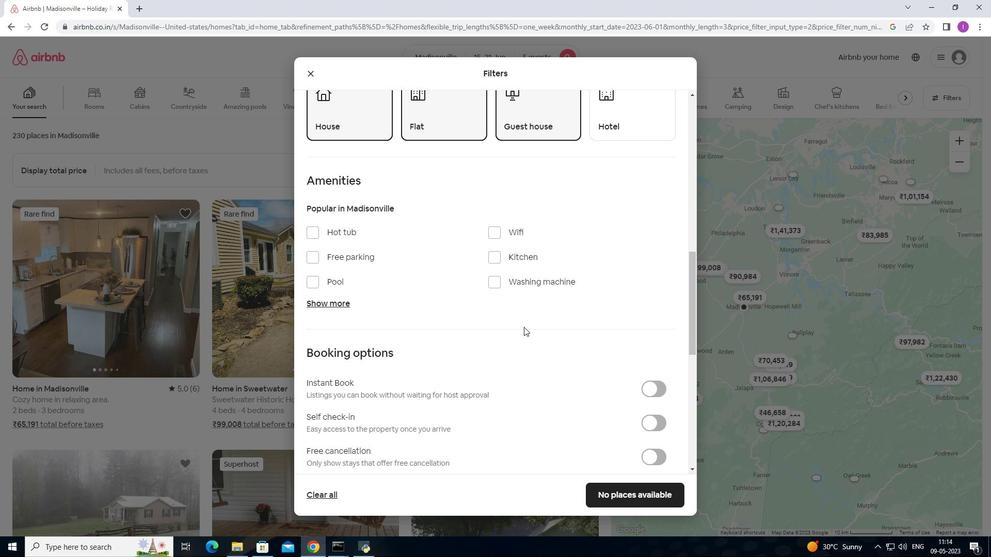
Action: Mouse moved to (663, 371)
Screenshot: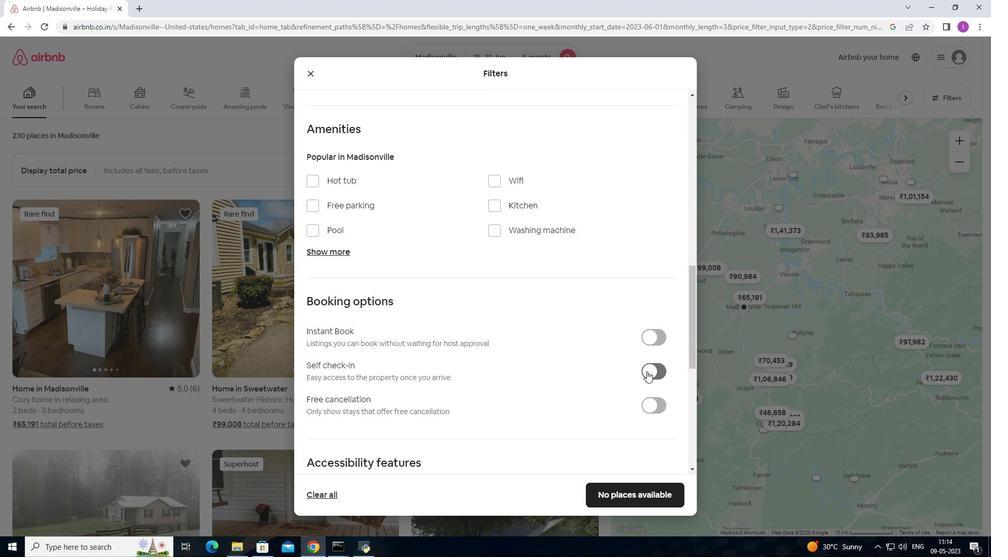
Action: Mouse pressed left at (663, 371)
Screenshot: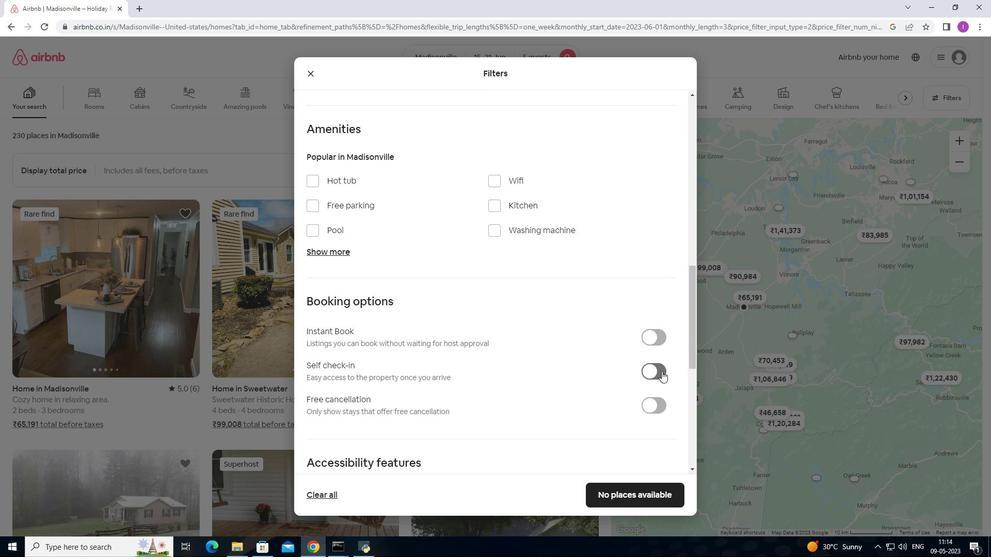 
Action: Mouse moved to (564, 373)
Screenshot: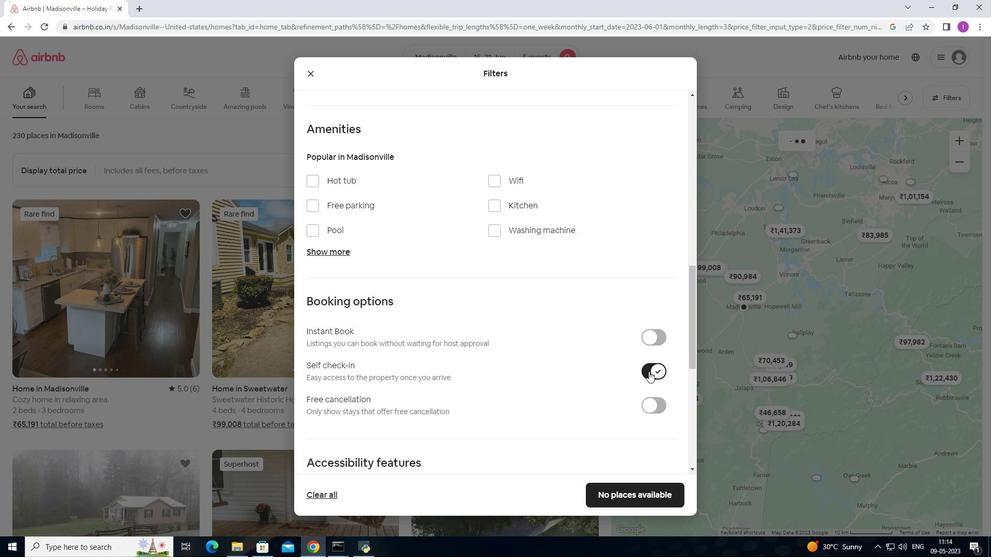 
Action: Mouse scrolled (564, 373) with delta (0, 0)
Screenshot: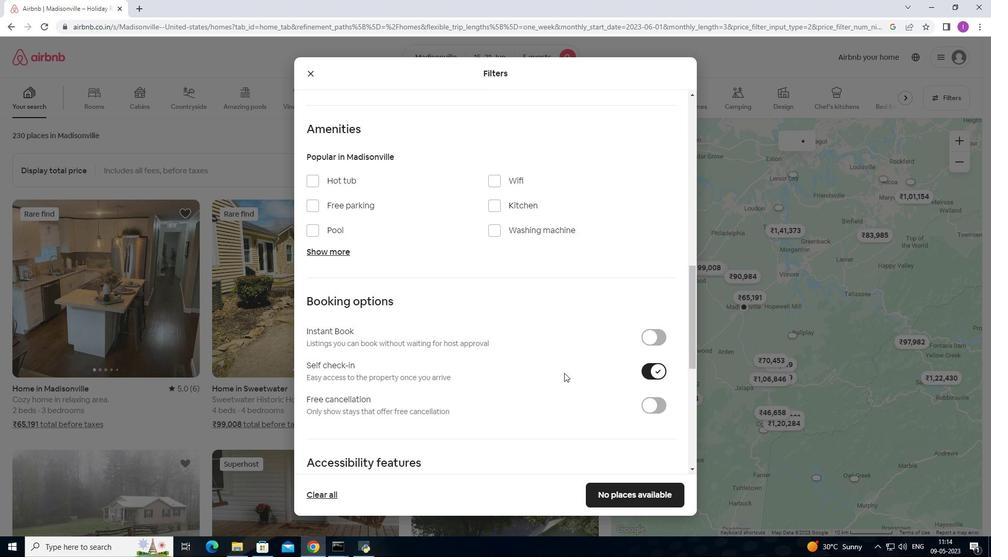 
Action: Mouse scrolled (564, 373) with delta (0, 0)
Screenshot: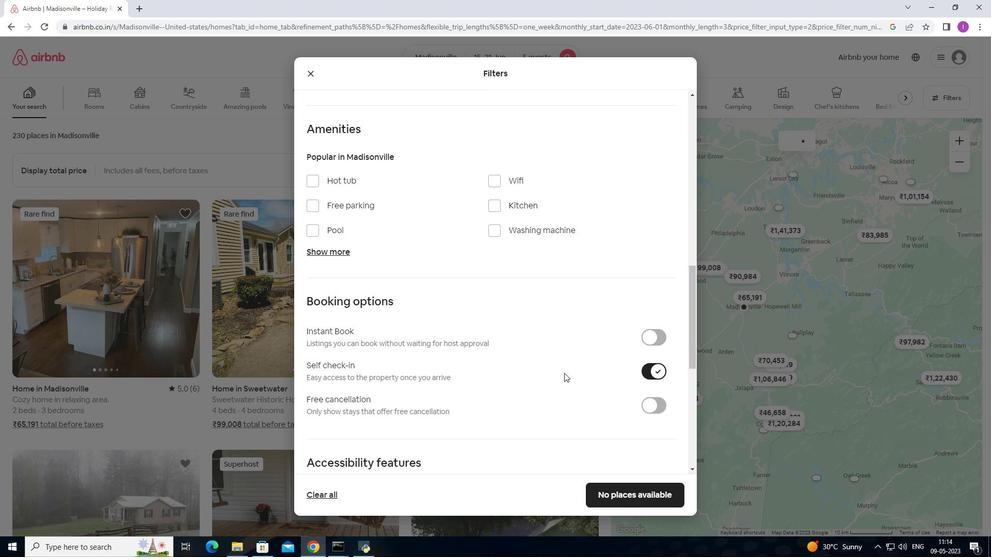 
Action: Mouse scrolled (564, 373) with delta (0, 0)
Screenshot: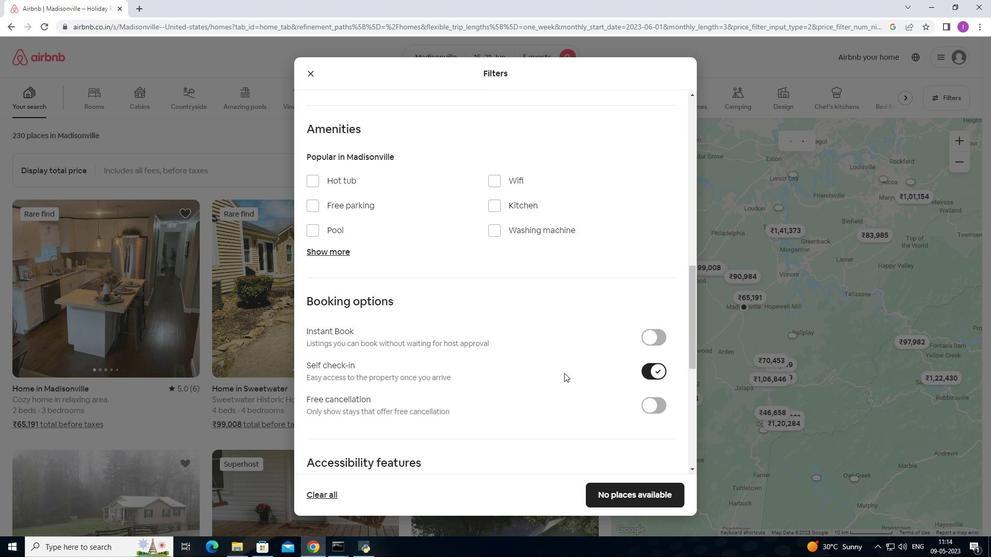 
Action: Mouse scrolled (564, 373) with delta (0, 0)
Screenshot: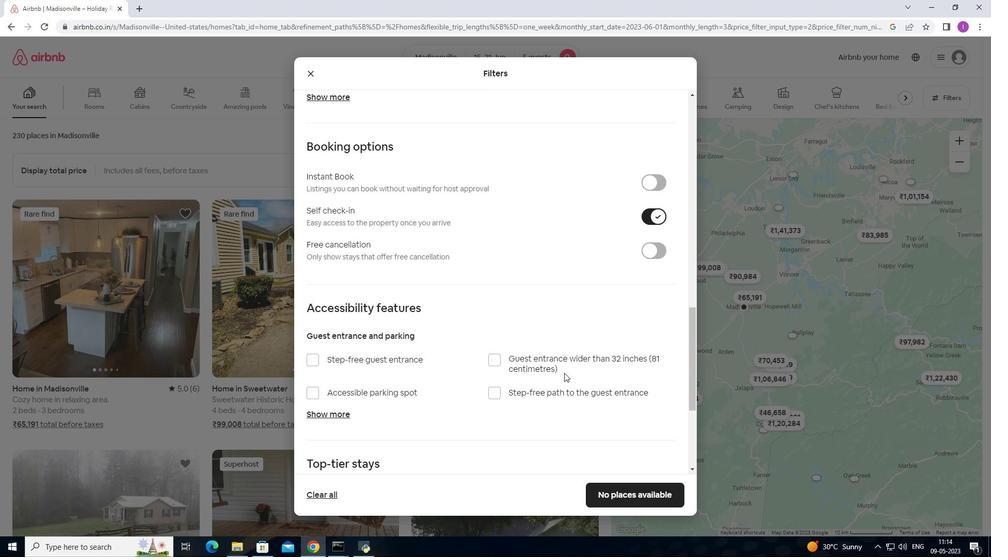 
Action: Mouse scrolled (564, 373) with delta (0, 0)
Screenshot: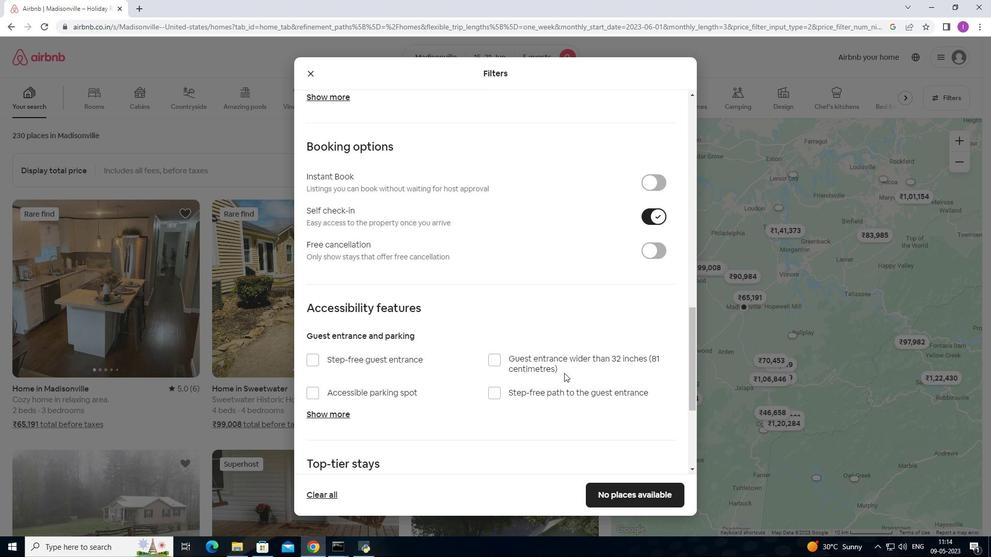 
Action: Mouse scrolled (564, 373) with delta (0, 0)
Screenshot: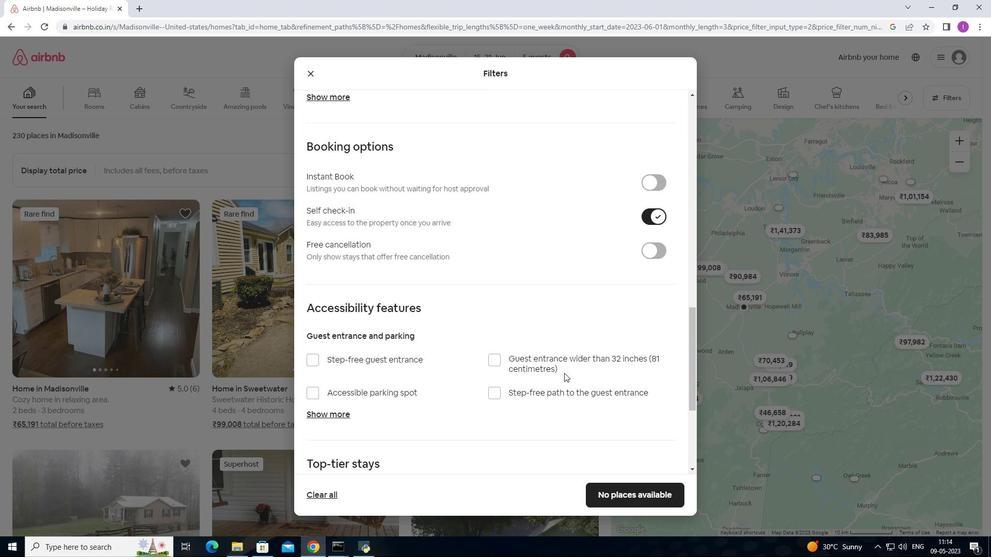 
Action: Mouse scrolled (564, 373) with delta (0, 0)
Screenshot: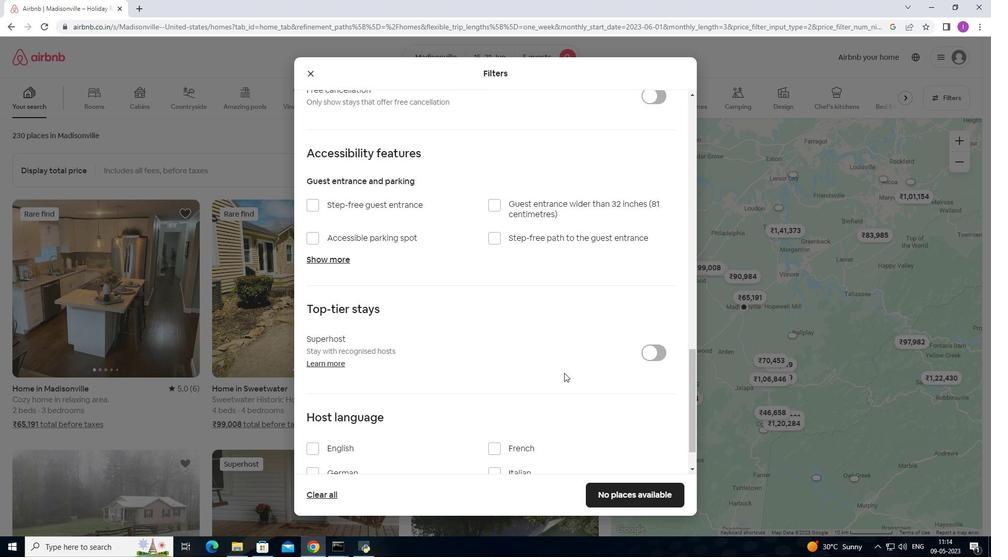 
Action: Mouse scrolled (564, 373) with delta (0, 0)
Screenshot: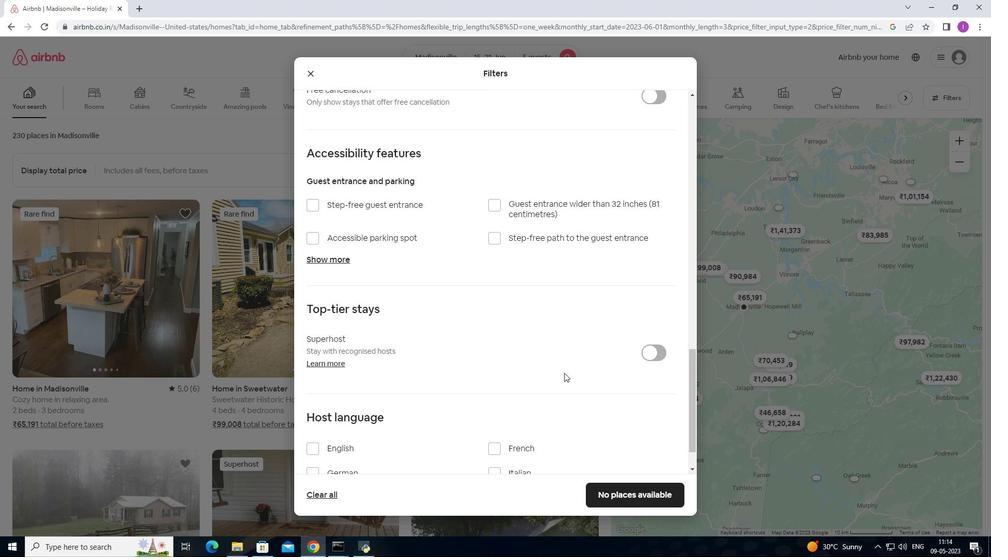 
Action: Mouse moved to (316, 405)
Screenshot: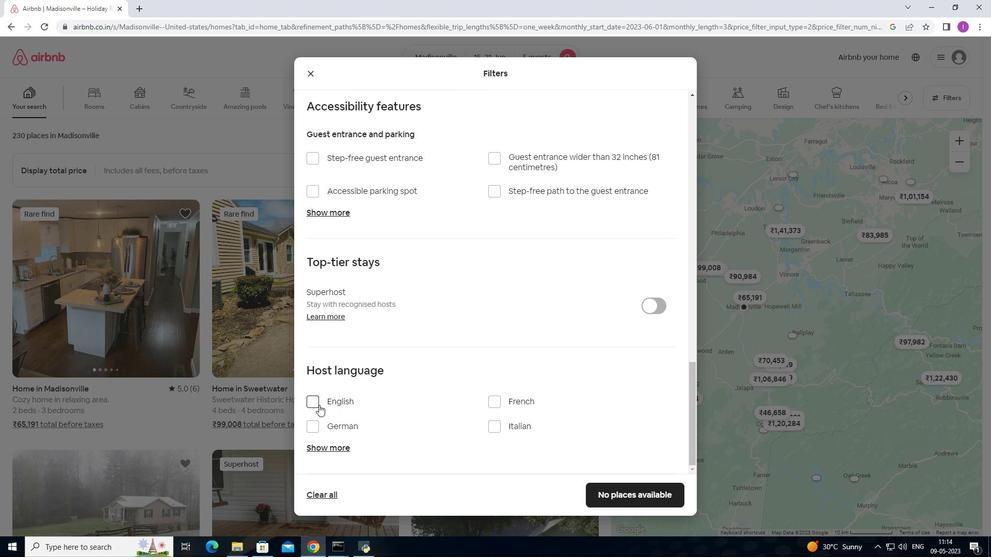 
Action: Mouse pressed left at (316, 405)
Screenshot: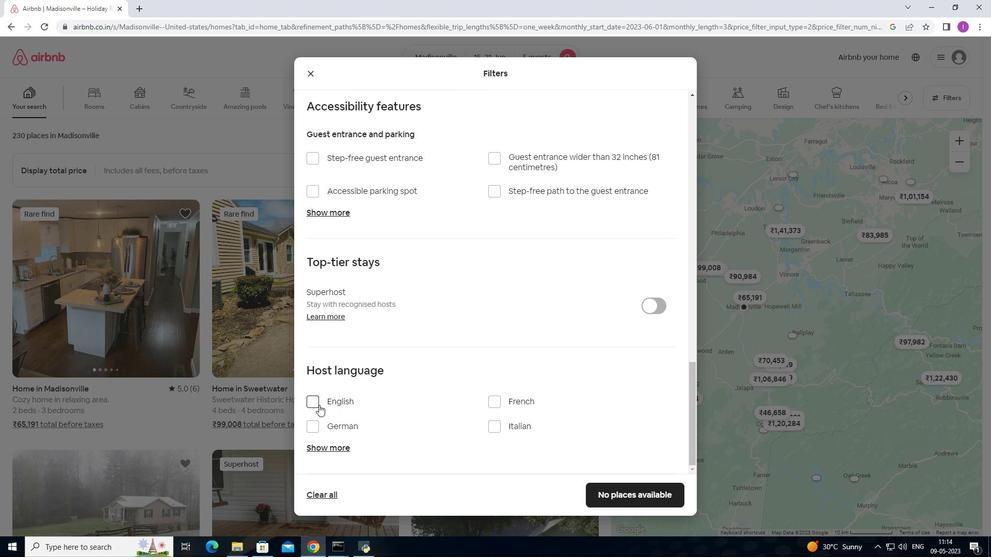 
Action: Mouse moved to (599, 494)
Screenshot: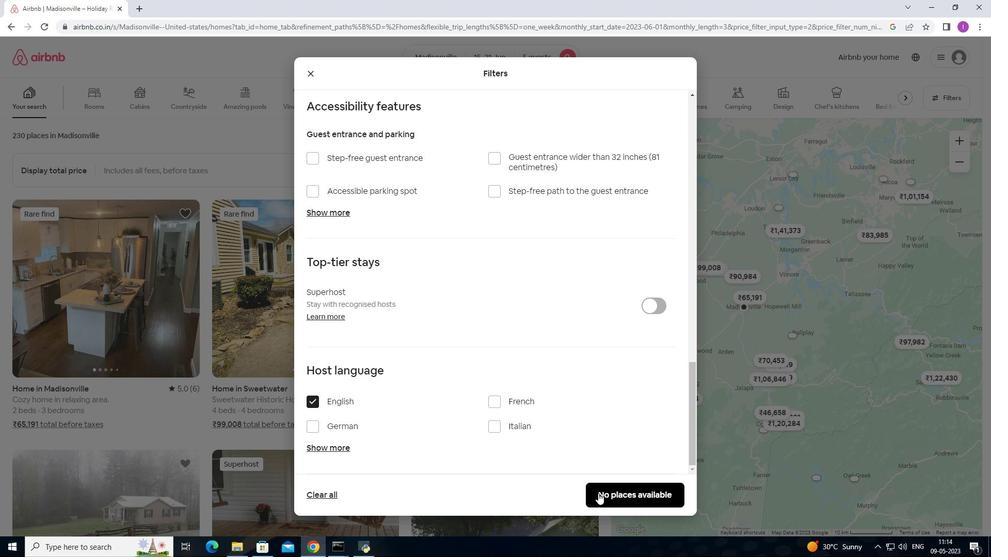 
Action: Mouse pressed left at (599, 494)
Screenshot: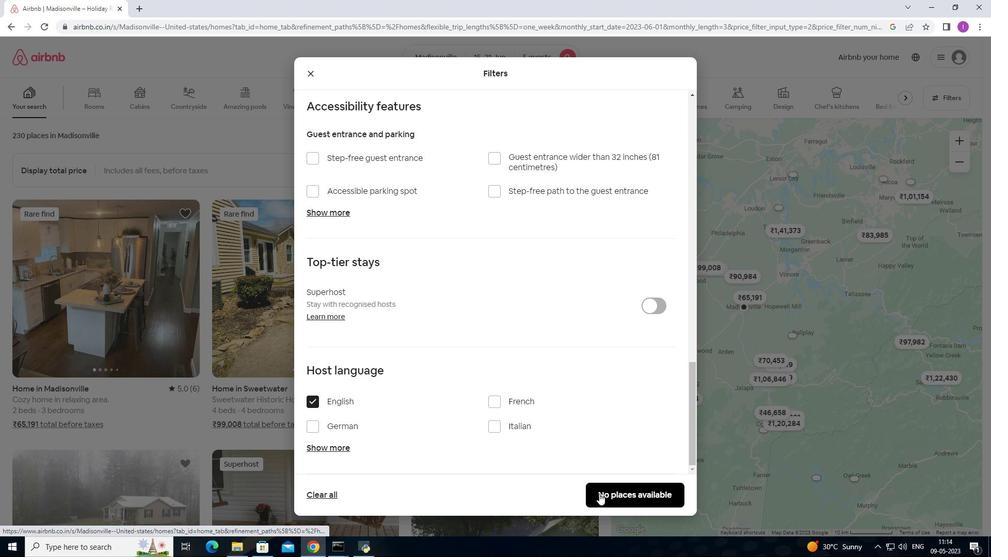 
Action: Mouse moved to (599, 484)
Screenshot: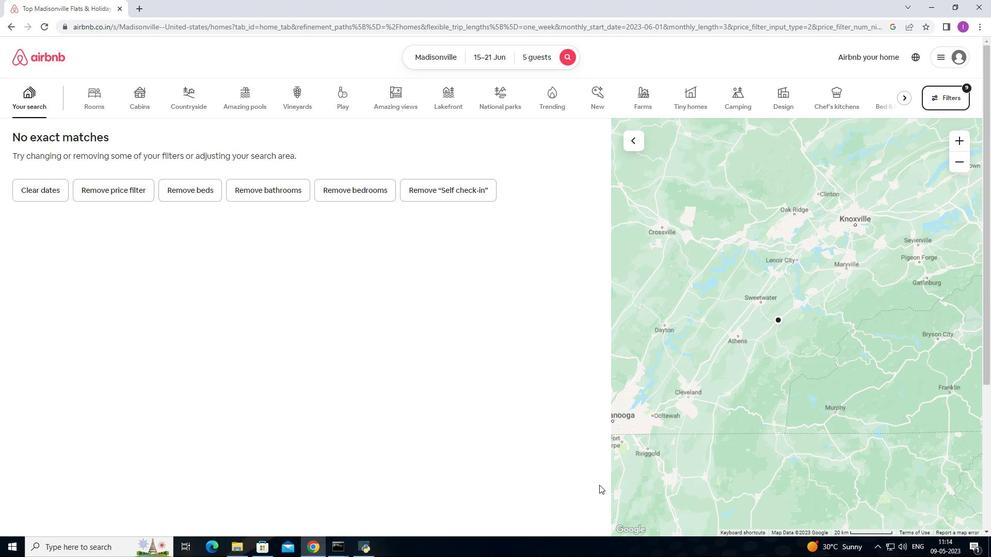 
